 Task: Search one way flight ticket for 2 adults, 2 children, 2 infants in seat in first from Brownsville: Brownsville/south Padre Island International Airport to Laramie: Laramie Regional Airport on 8-3-2023. Choice of flights is Frontier. Number of bags: 1 checked bag. Price is upto 105000. Outbound departure time preference is 19:30.
Action: Mouse moved to (326, 131)
Screenshot: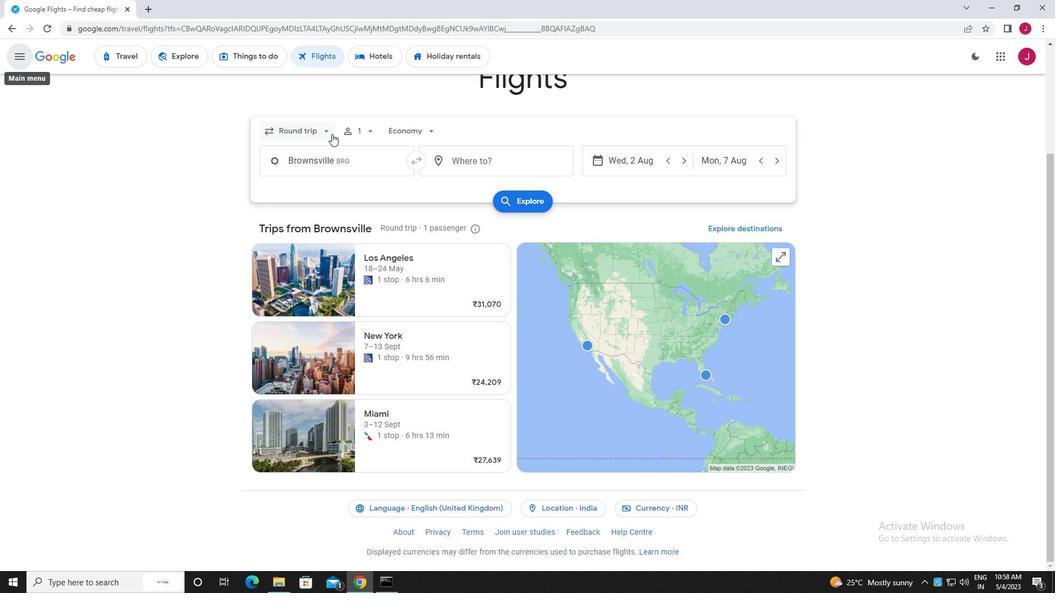 
Action: Mouse pressed left at (326, 131)
Screenshot: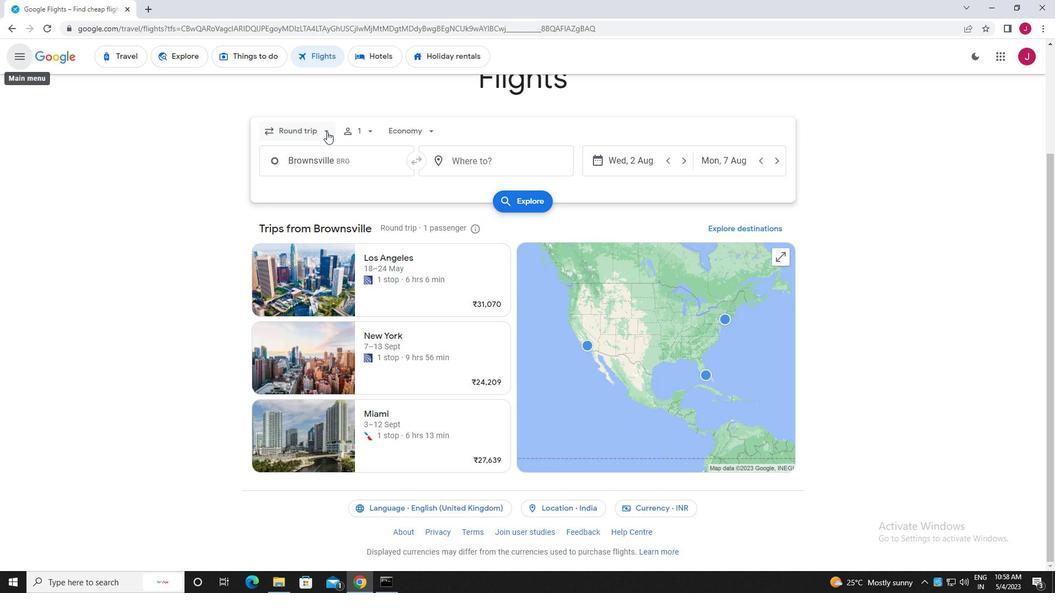 
Action: Mouse moved to (312, 179)
Screenshot: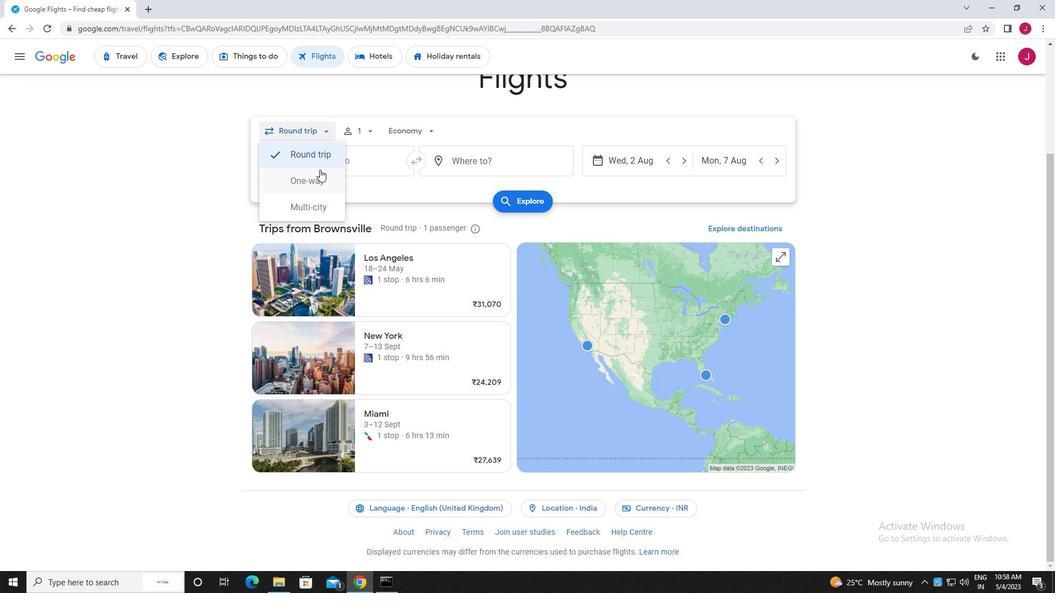 
Action: Mouse pressed left at (312, 179)
Screenshot: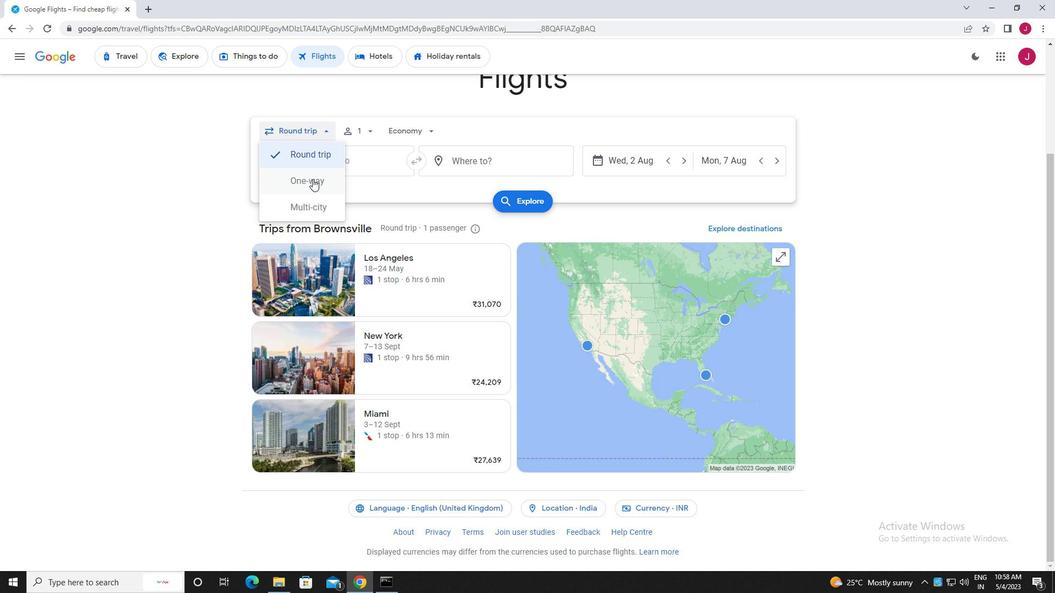 
Action: Mouse moved to (367, 131)
Screenshot: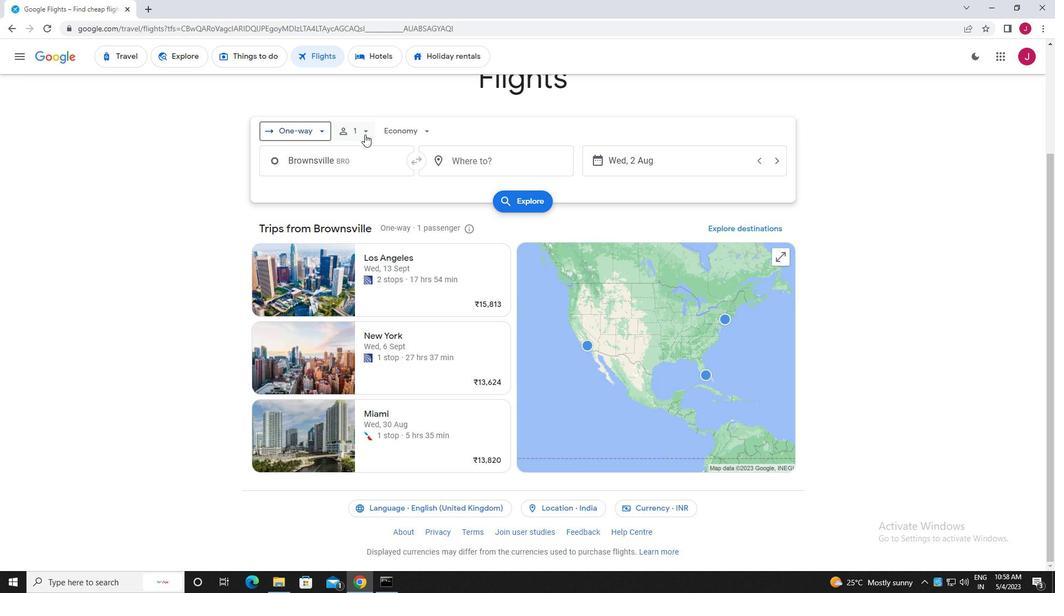 
Action: Mouse pressed left at (367, 131)
Screenshot: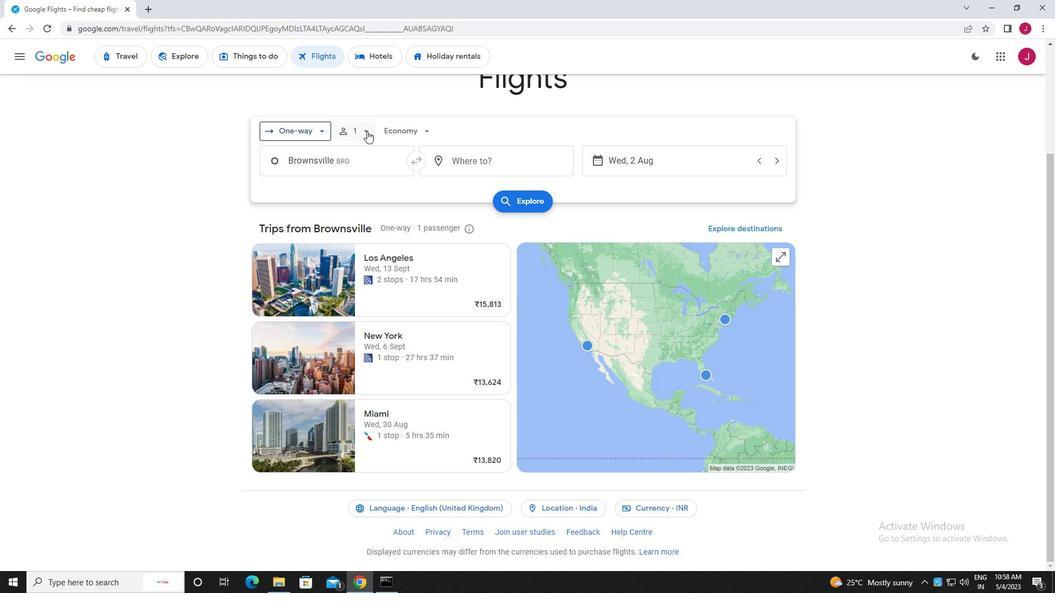 
Action: Mouse moved to (451, 161)
Screenshot: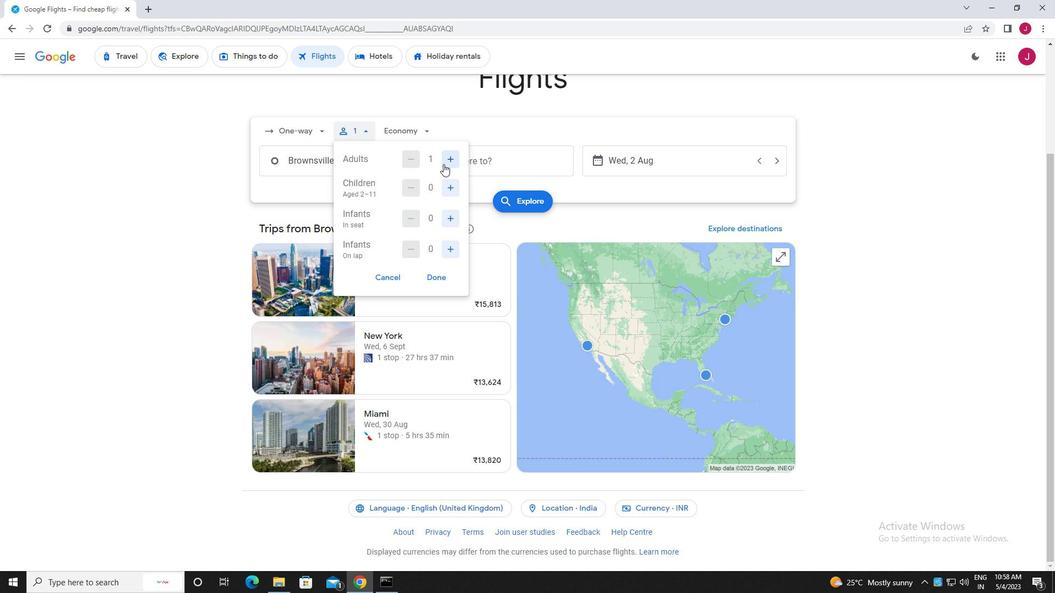 
Action: Mouse pressed left at (451, 161)
Screenshot: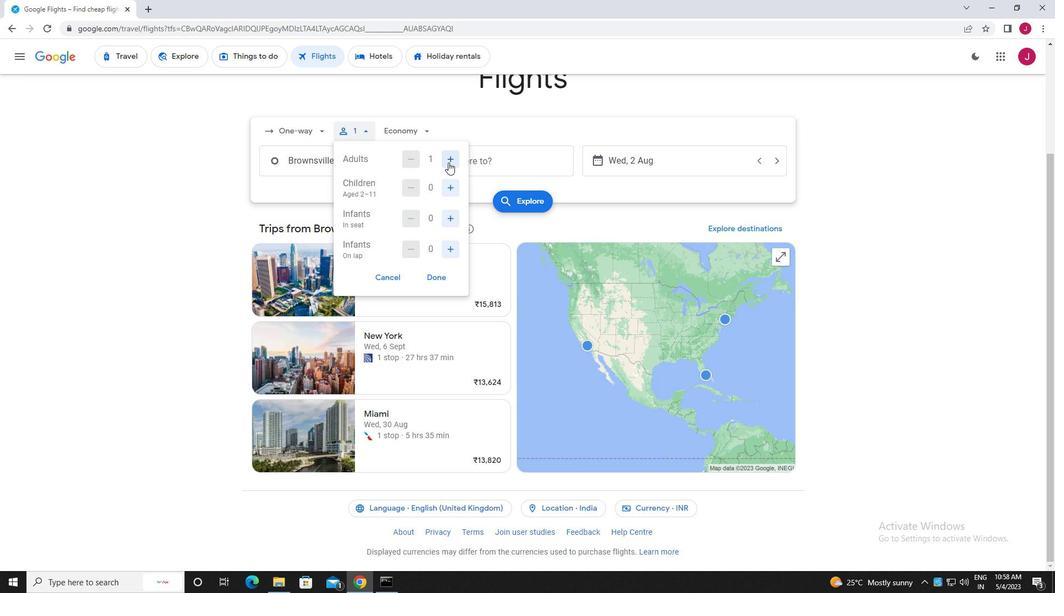 
Action: Mouse moved to (447, 185)
Screenshot: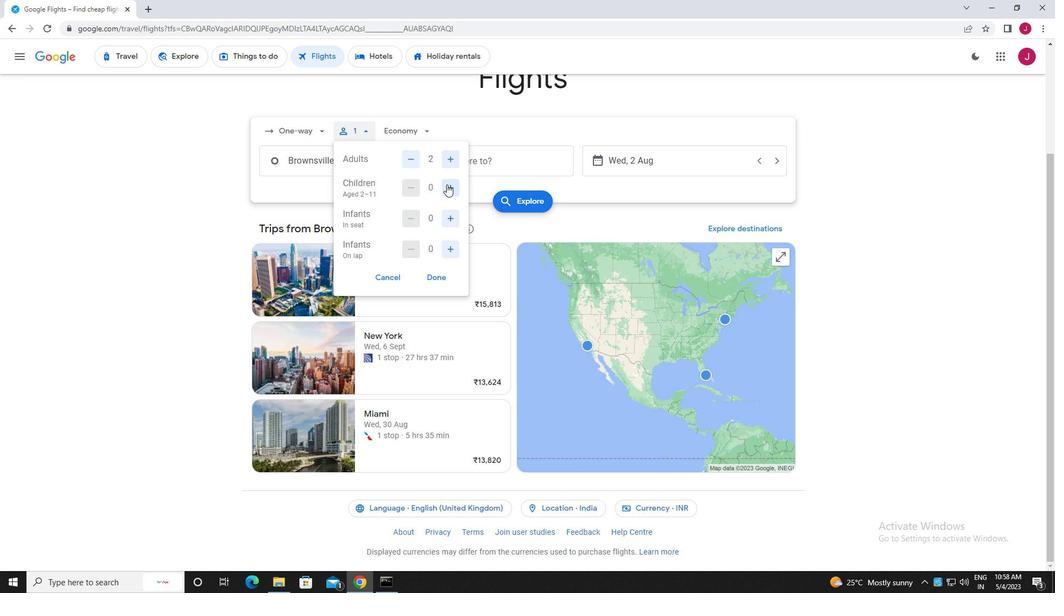 
Action: Mouse pressed left at (447, 185)
Screenshot: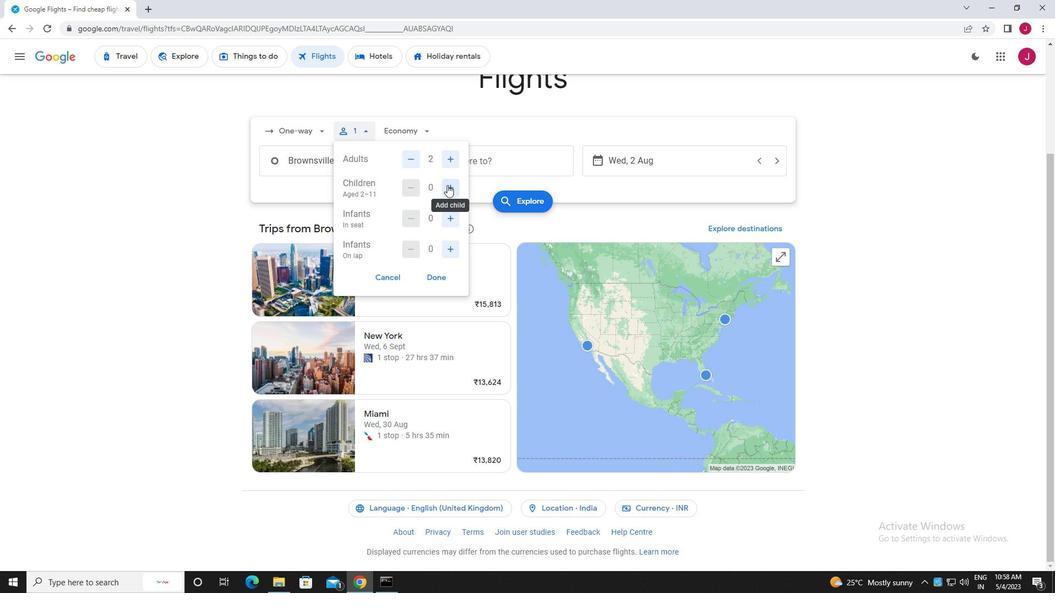 
Action: Mouse pressed left at (447, 185)
Screenshot: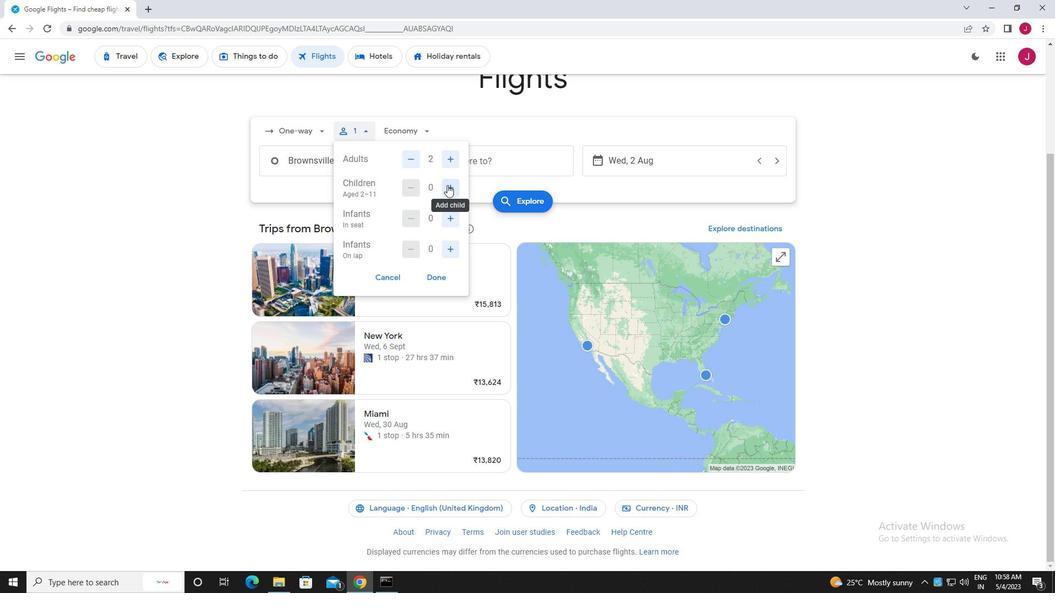 
Action: Mouse moved to (448, 217)
Screenshot: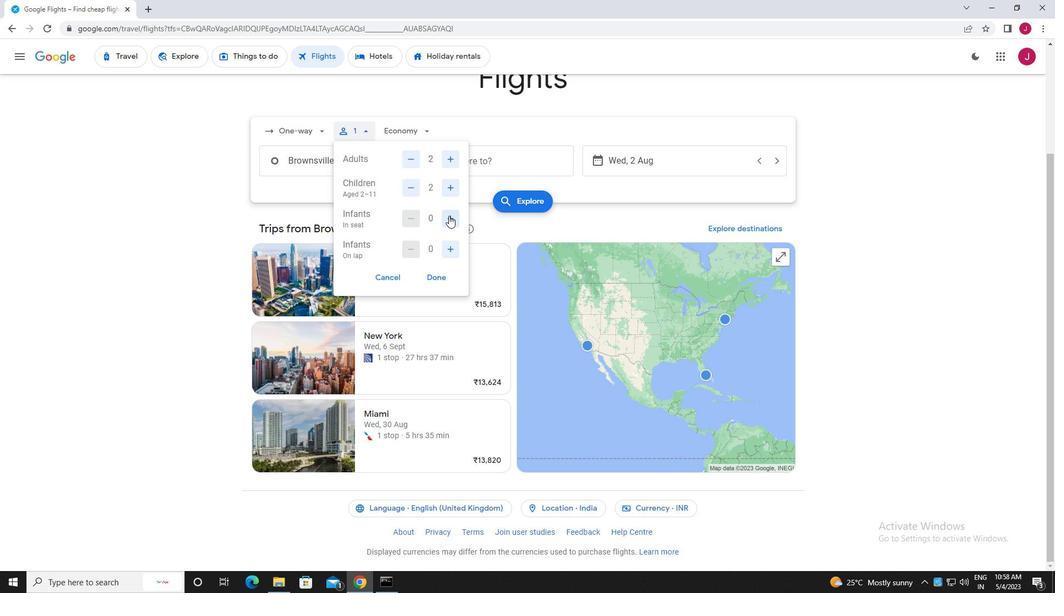
Action: Mouse pressed left at (448, 217)
Screenshot: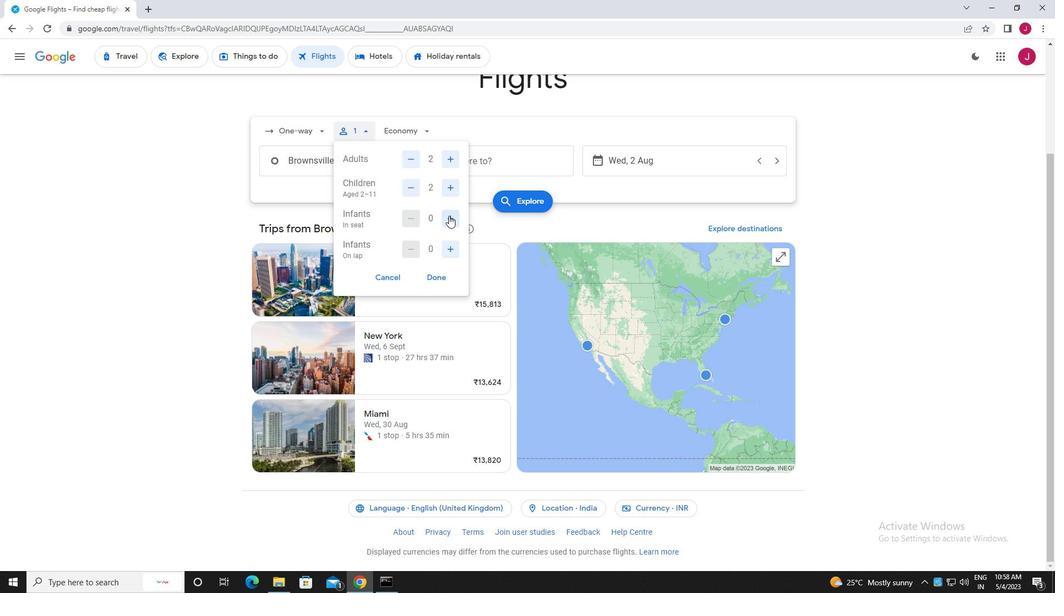 
Action: Mouse moved to (448, 217)
Screenshot: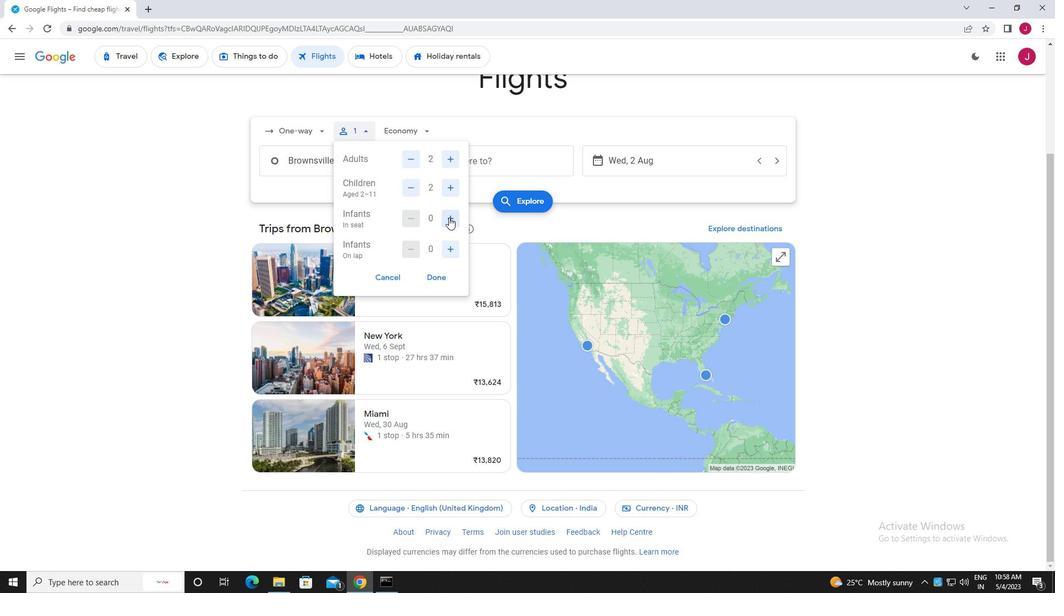 
Action: Mouse pressed left at (448, 217)
Screenshot: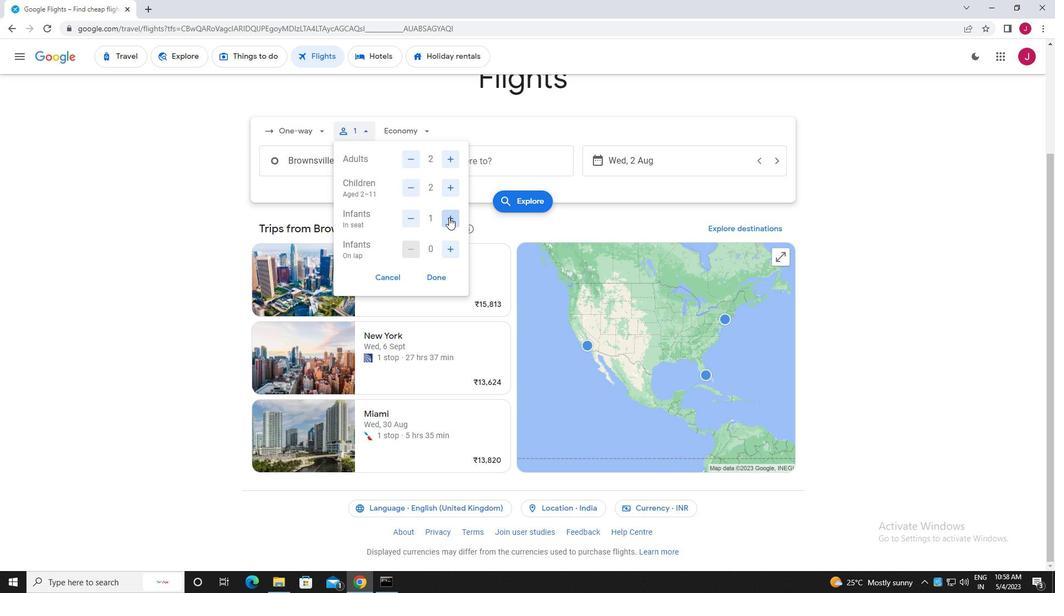 
Action: Mouse moved to (439, 279)
Screenshot: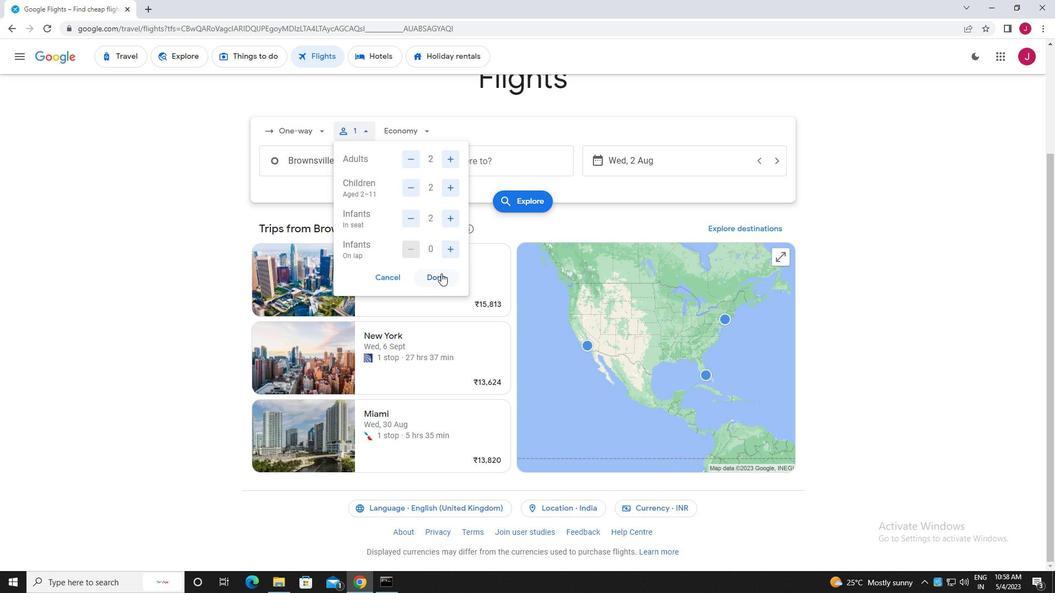 
Action: Mouse pressed left at (439, 279)
Screenshot: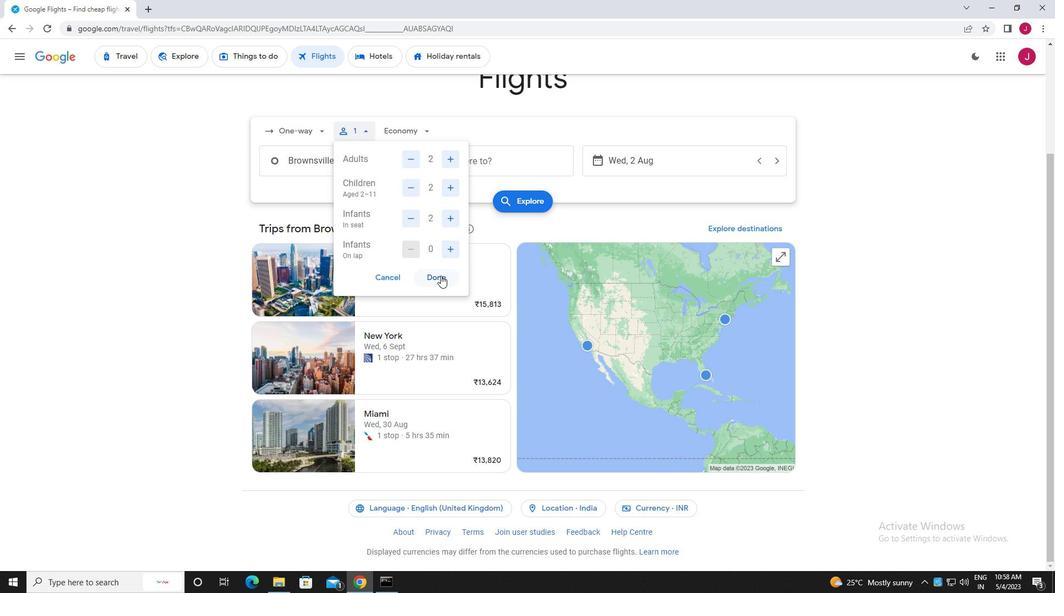 
Action: Mouse moved to (413, 127)
Screenshot: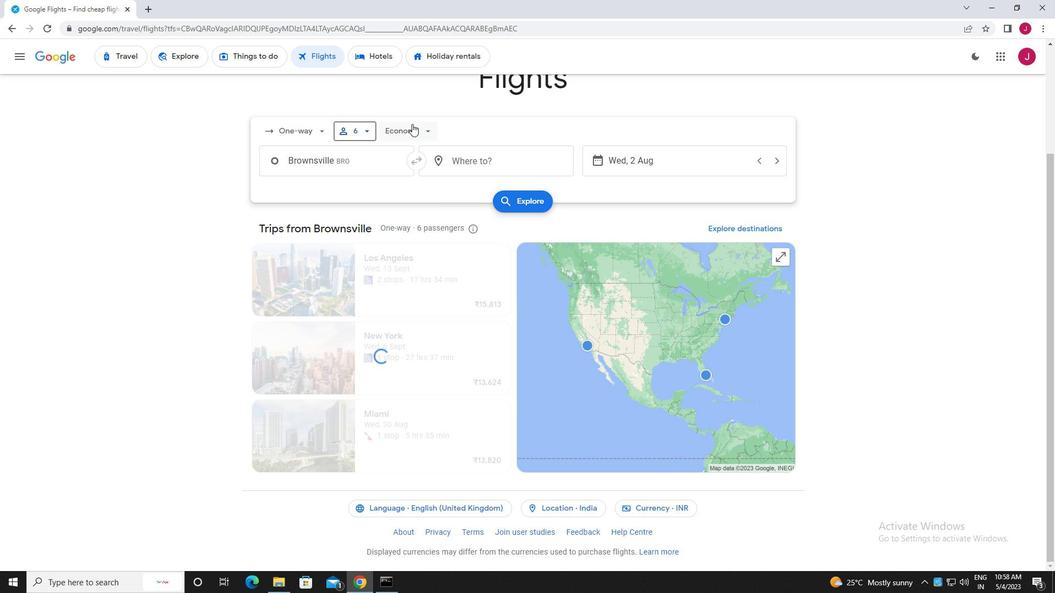 
Action: Mouse pressed left at (413, 127)
Screenshot: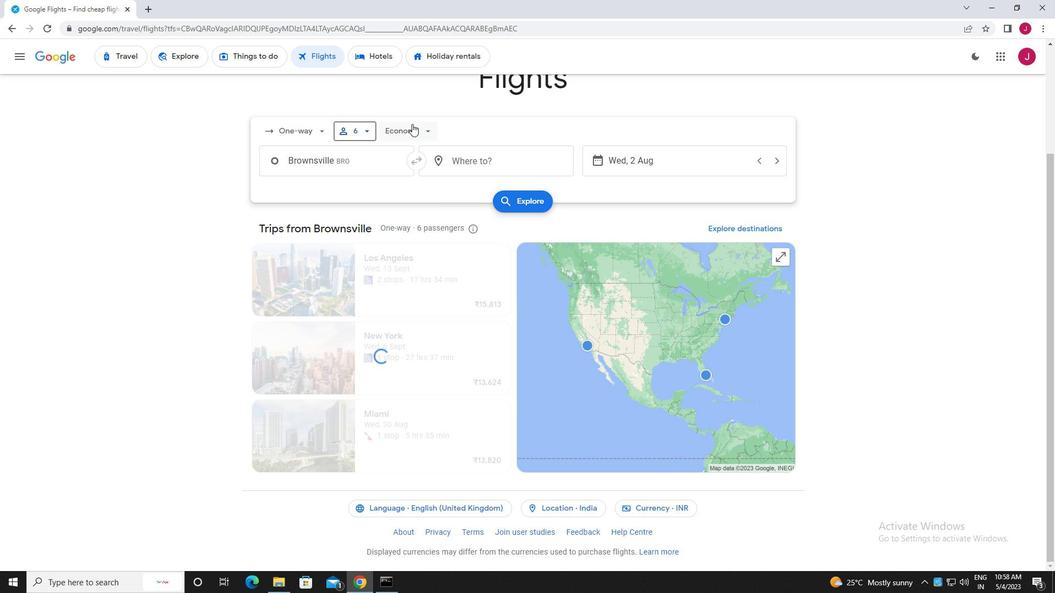 
Action: Mouse moved to (423, 233)
Screenshot: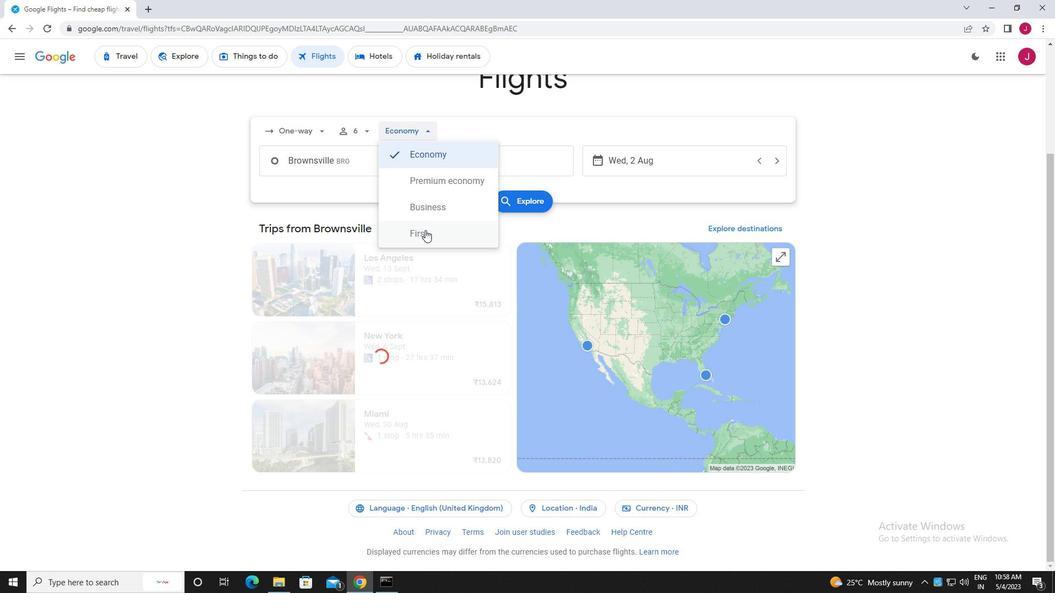 
Action: Mouse pressed left at (423, 233)
Screenshot: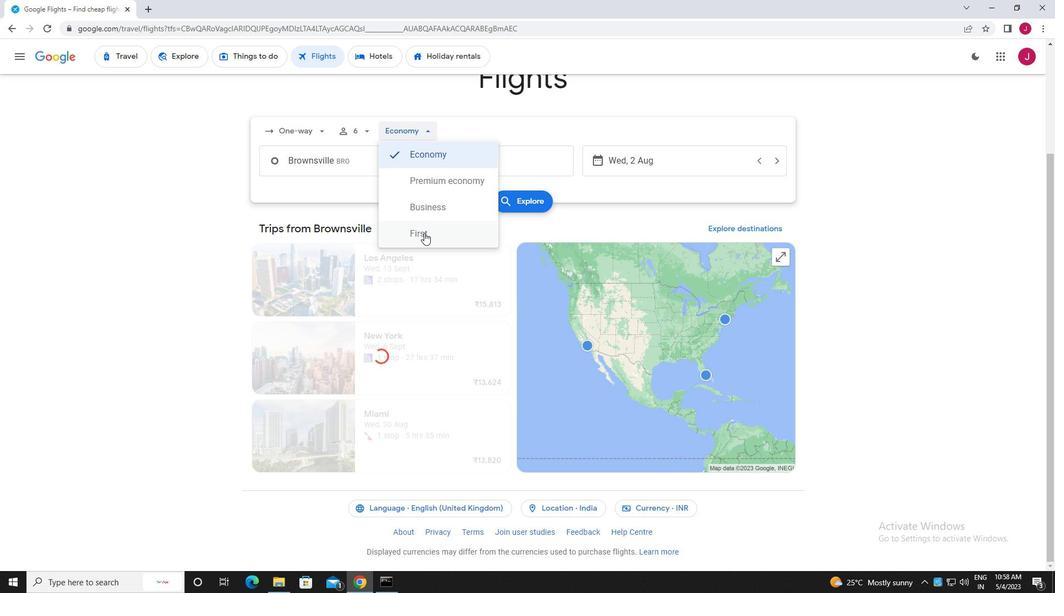 
Action: Mouse moved to (363, 165)
Screenshot: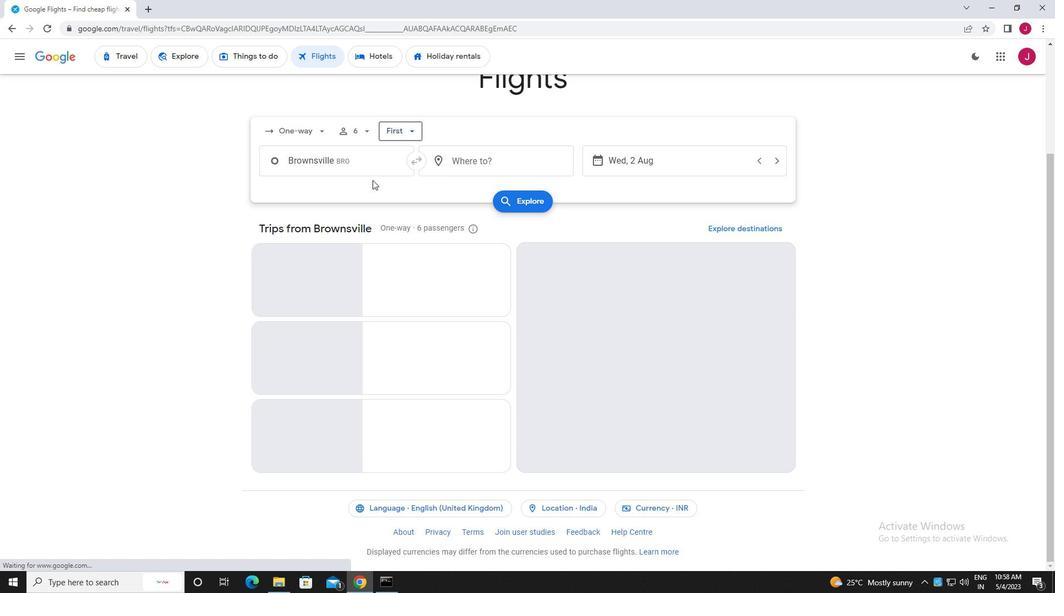 
Action: Mouse pressed left at (363, 165)
Screenshot: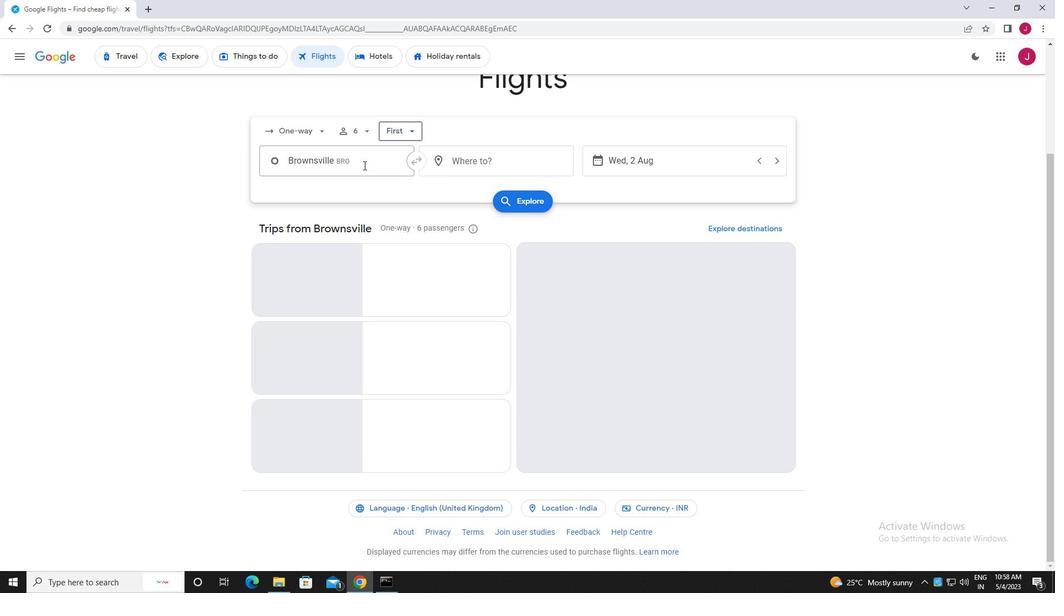 
Action: Key pressed brownsville
Screenshot: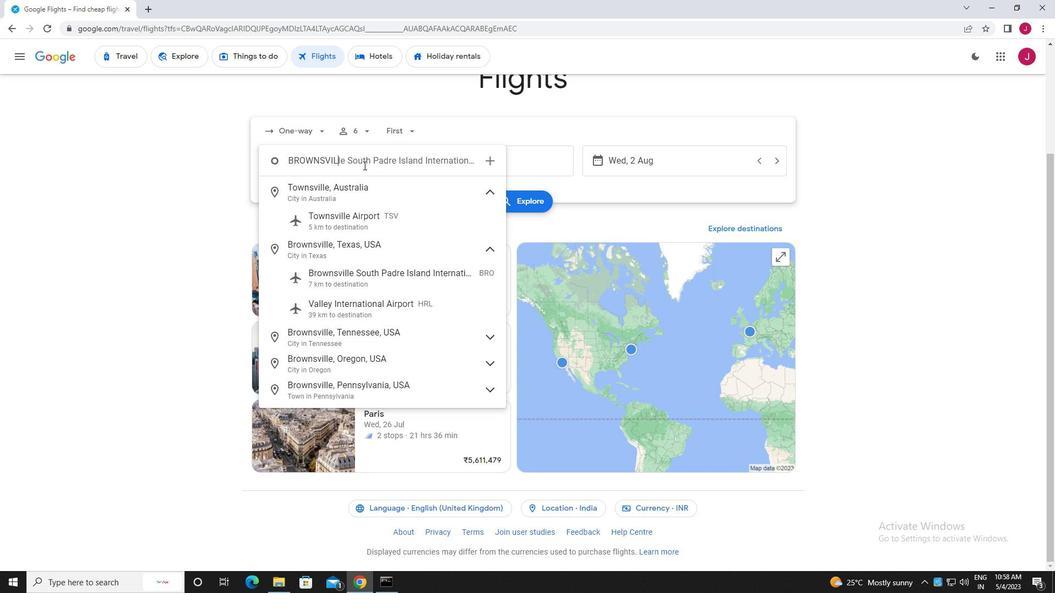 
Action: Mouse moved to (410, 280)
Screenshot: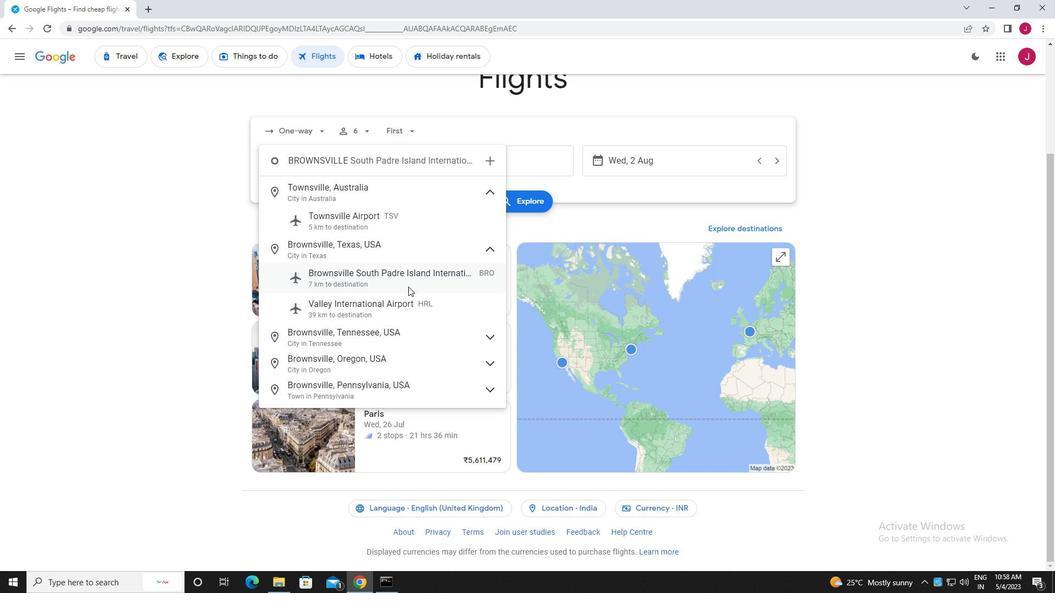 
Action: Mouse pressed left at (410, 280)
Screenshot: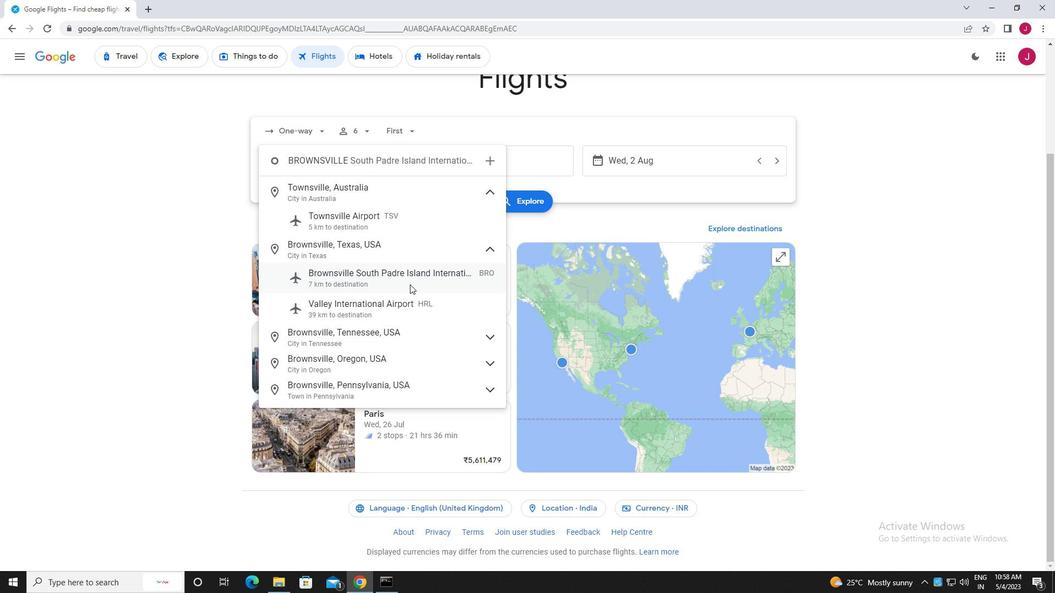 
Action: Mouse moved to (505, 159)
Screenshot: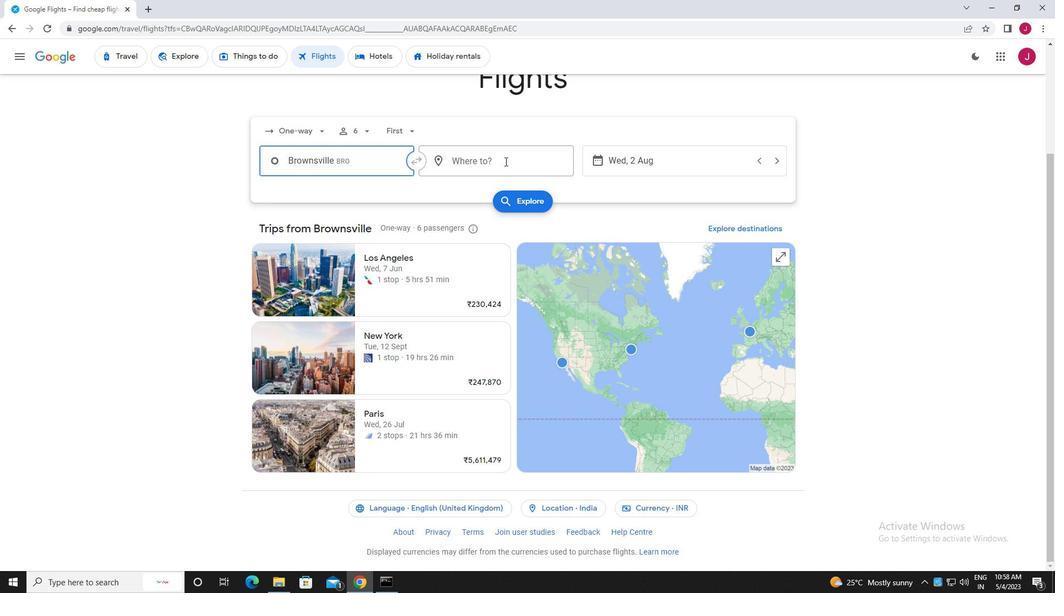 
Action: Mouse pressed left at (505, 159)
Screenshot: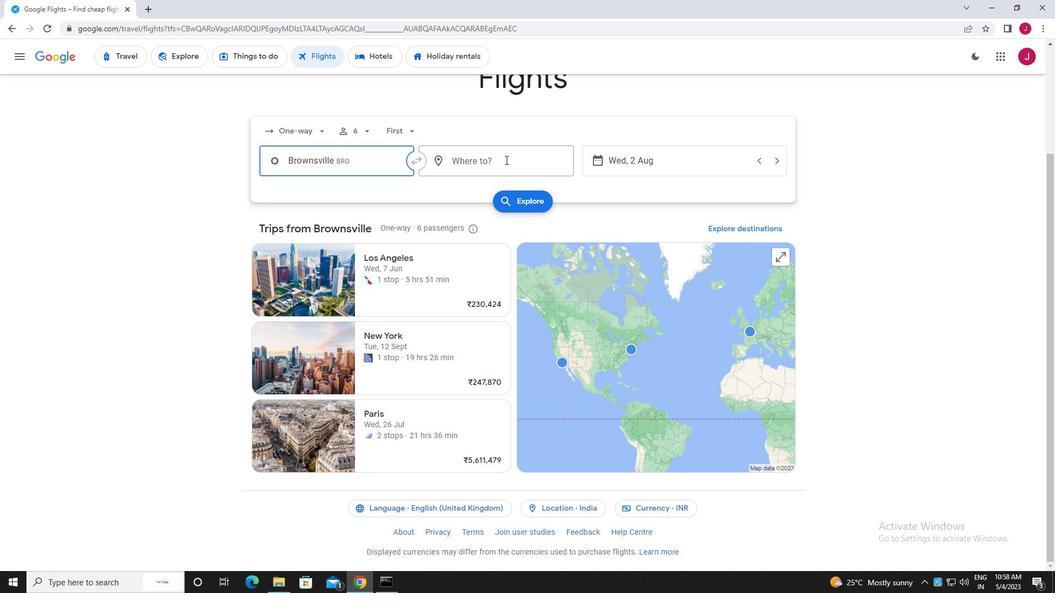 
Action: Mouse moved to (505, 161)
Screenshot: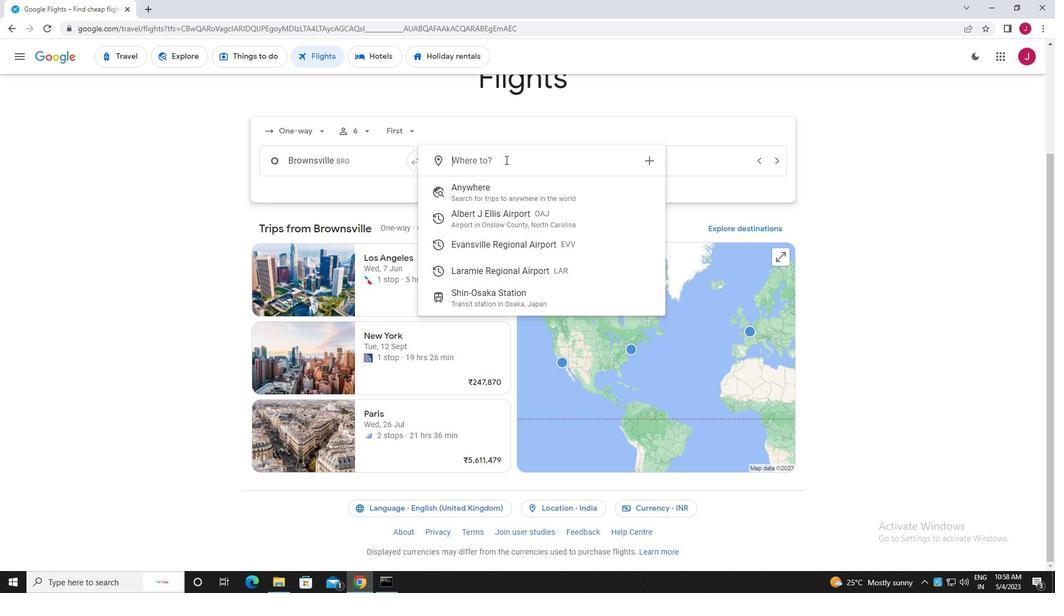 
Action: Key pressed laram<Key.space><Key.backspace>
Screenshot: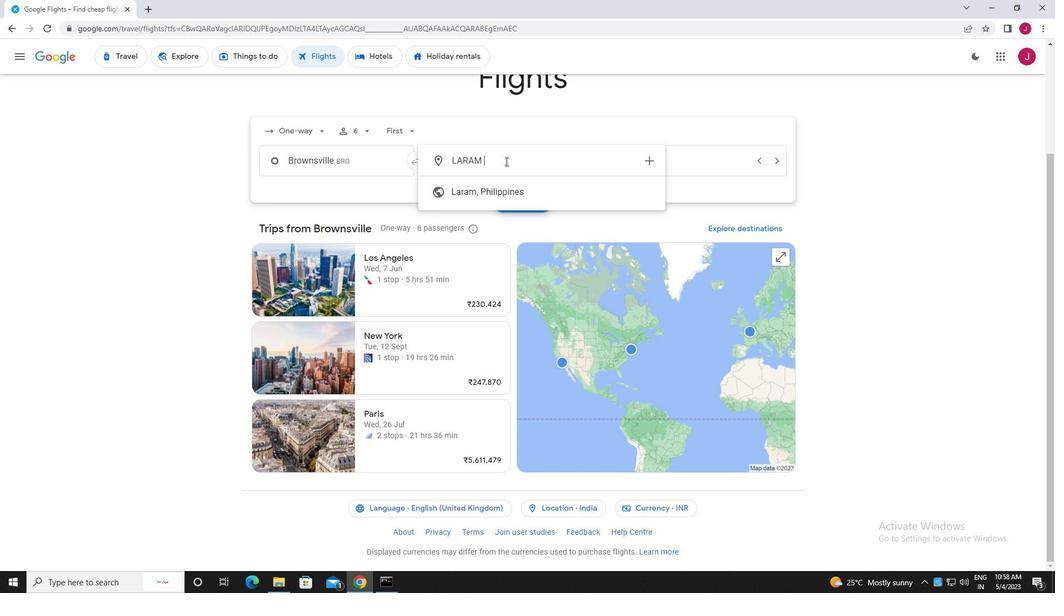 
Action: Mouse moved to (514, 247)
Screenshot: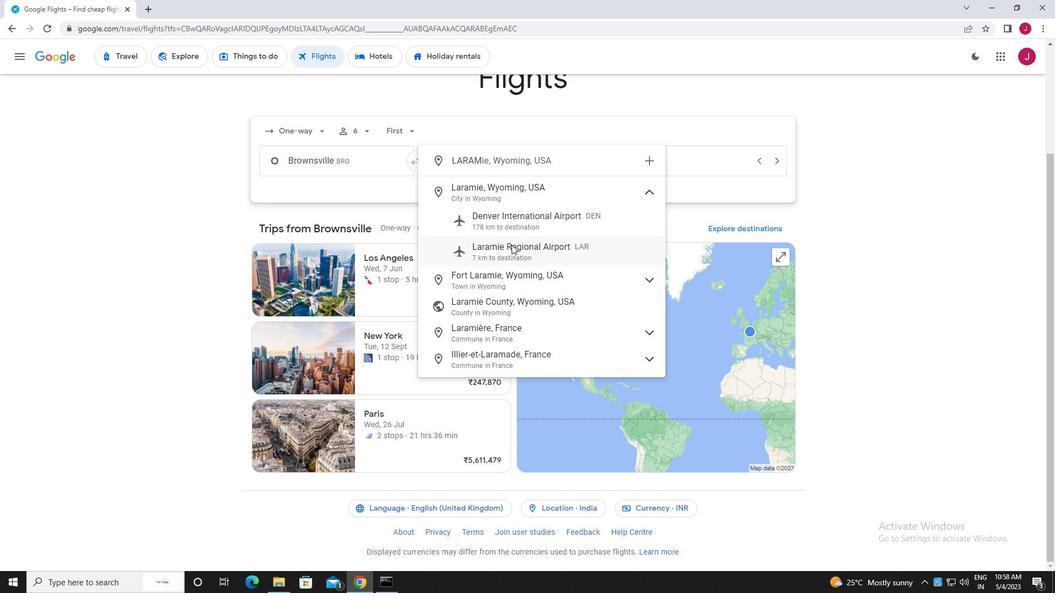 
Action: Mouse pressed left at (514, 247)
Screenshot: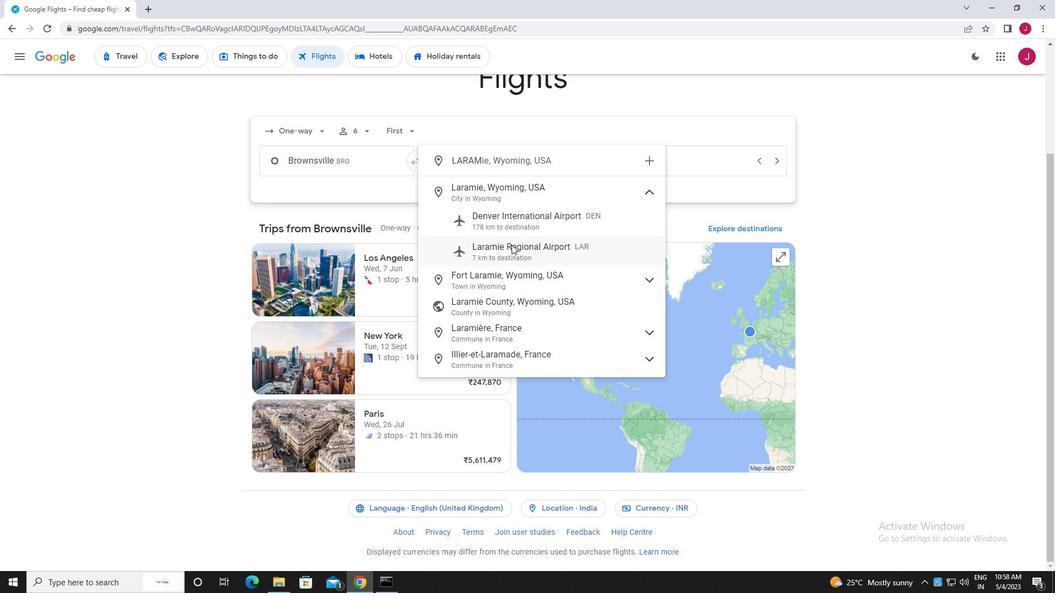 
Action: Mouse moved to (656, 162)
Screenshot: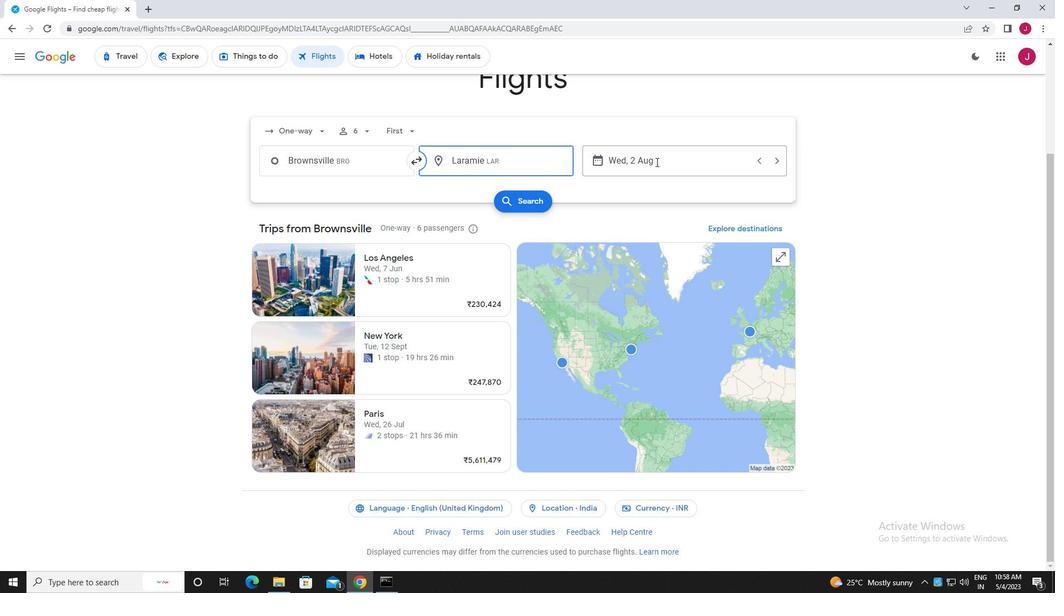 
Action: Mouse pressed left at (656, 162)
Screenshot: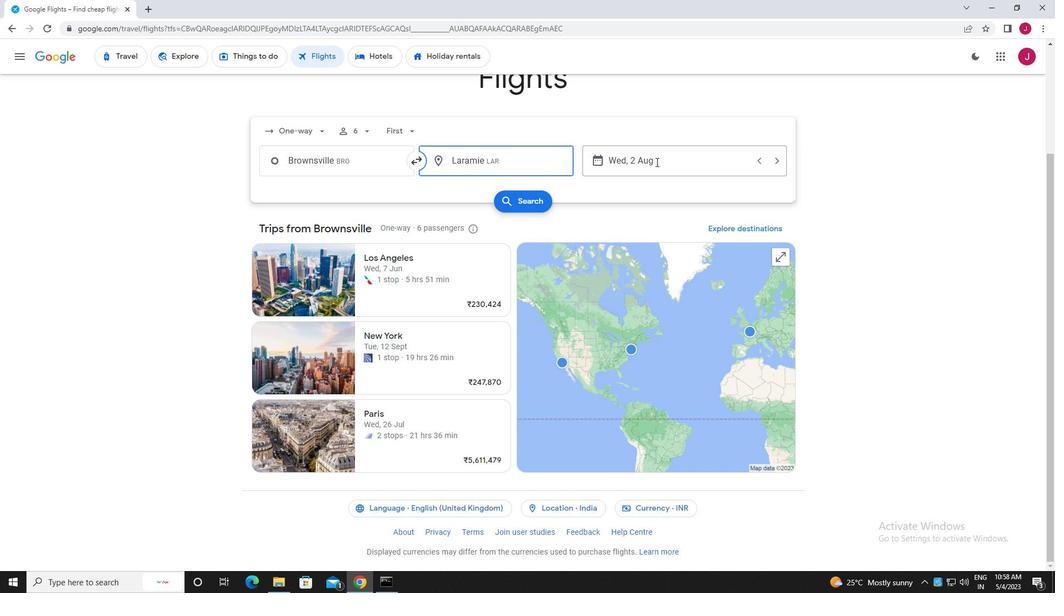 
Action: Mouse moved to (503, 247)
Screenshot: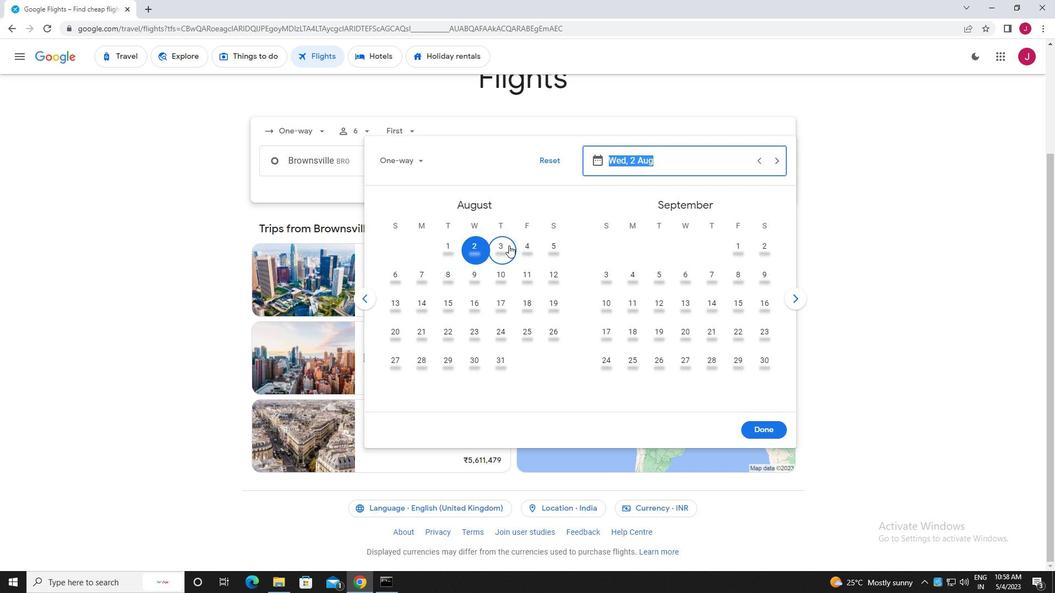 
Action: Mouse pressed left at (503, 247)
Screenshot: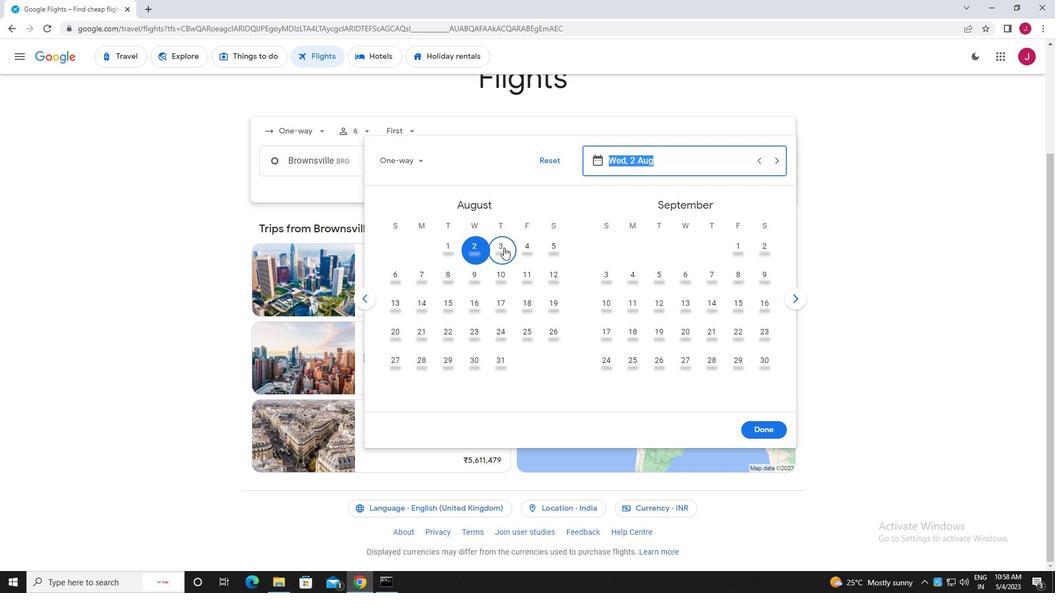 
Action: Mouse moved to (762, 429)
Screenshot: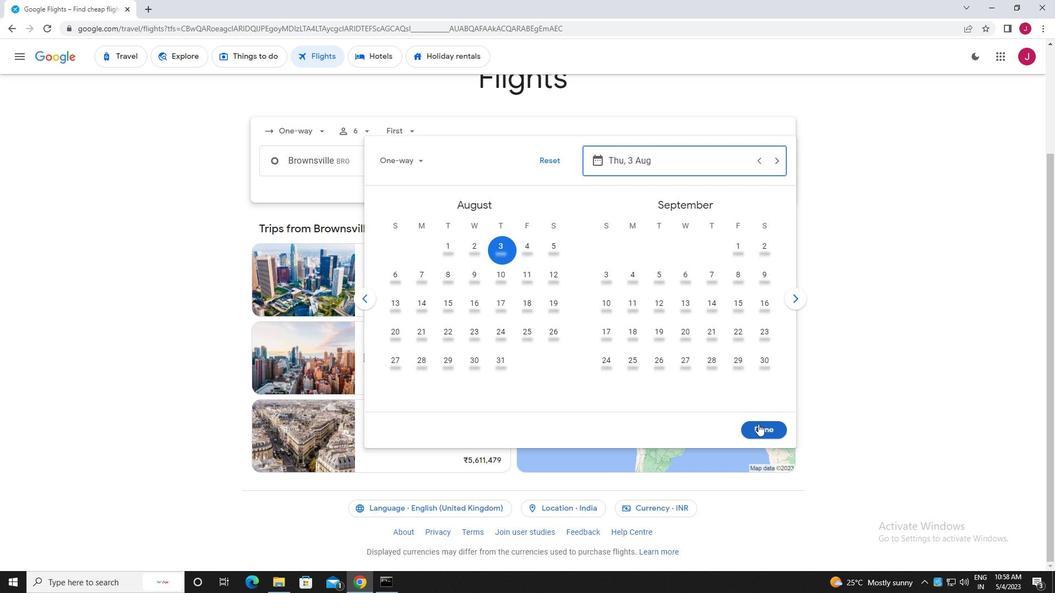 
Action: Mouse pressed left at (762, 429)
Screenshot: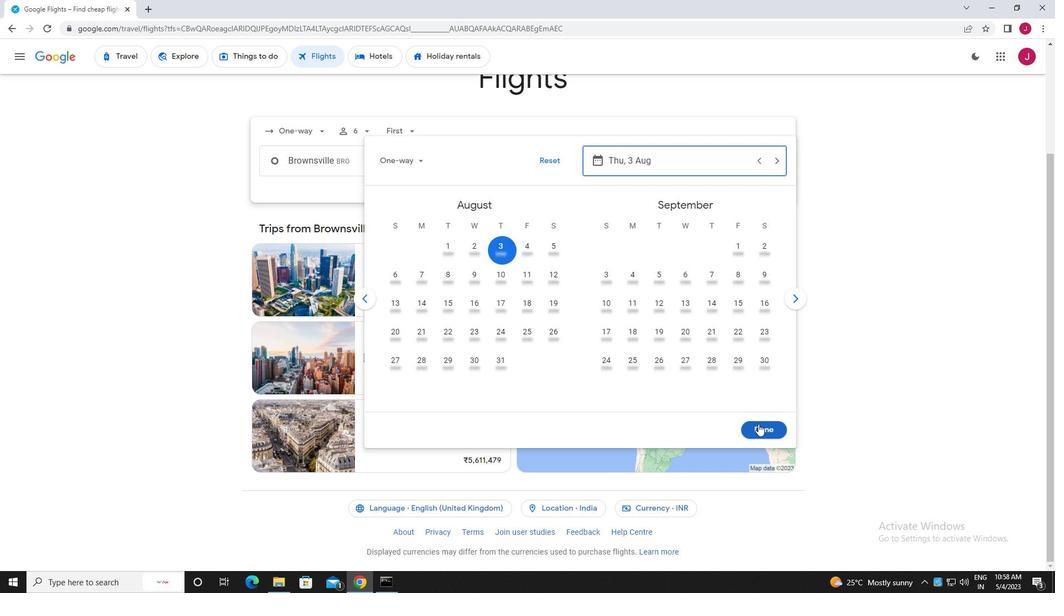 
Action: Mouse moved to (522, 203)
Screenshot: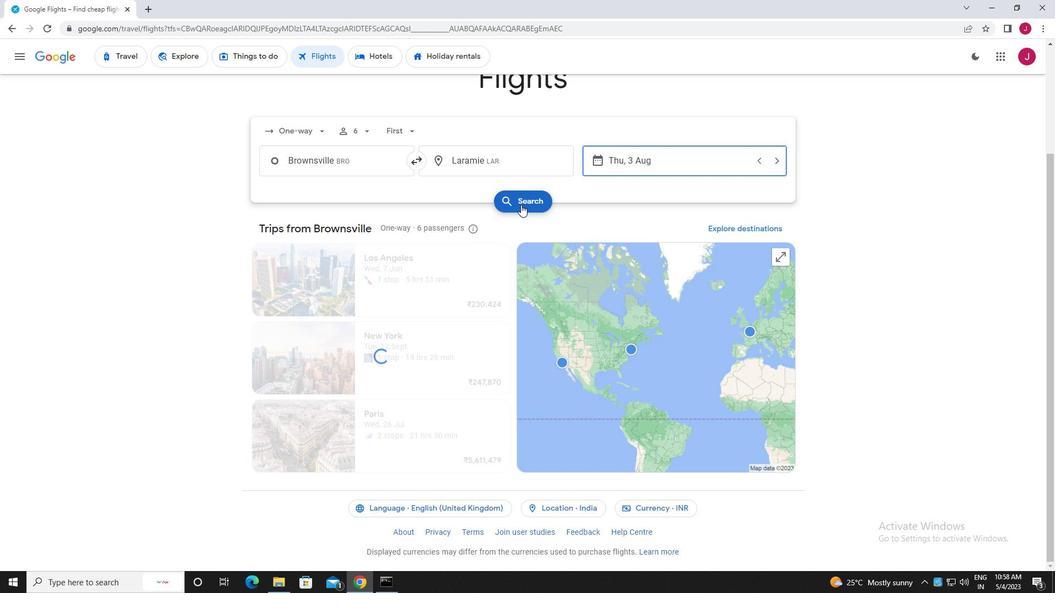 
Action: Mouse pressed left at (522, 203)
Screenshot: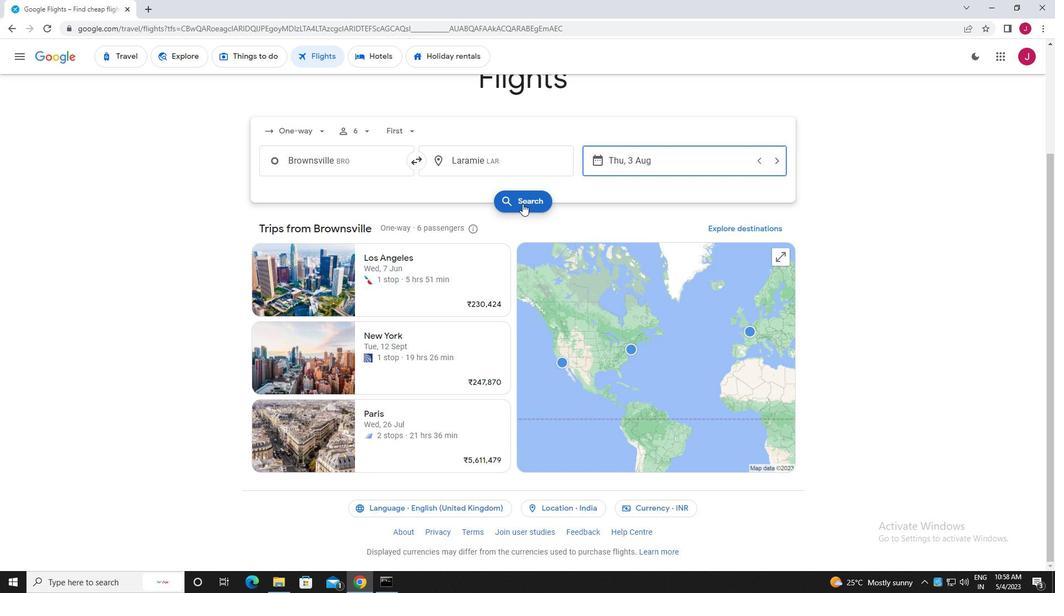 
Action: Mouse moved to (289, 157)
Screenshot: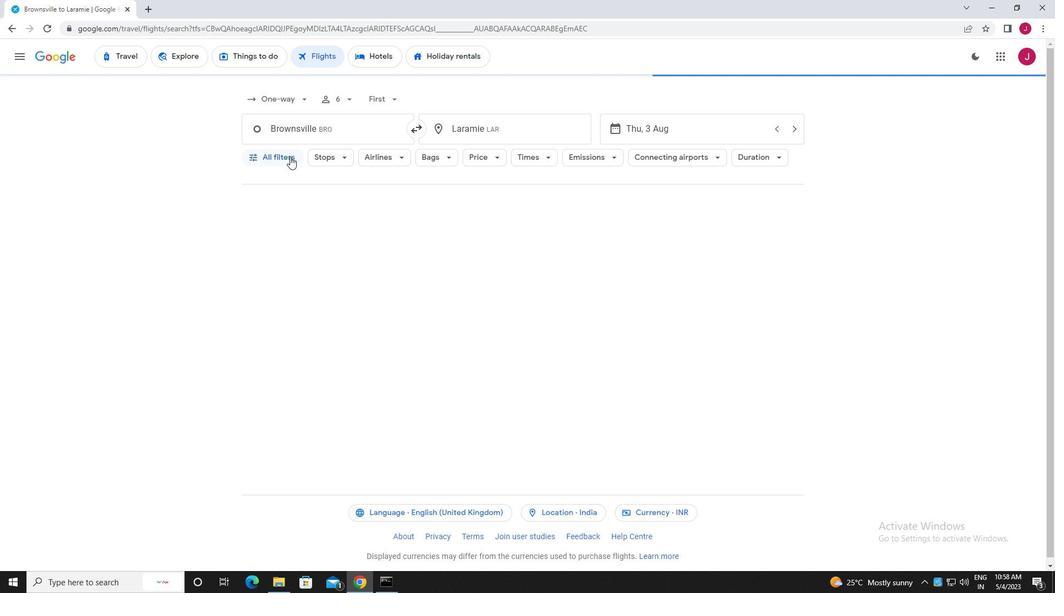 
Action: Mouse pressed left at (289, 157)
Screenshot: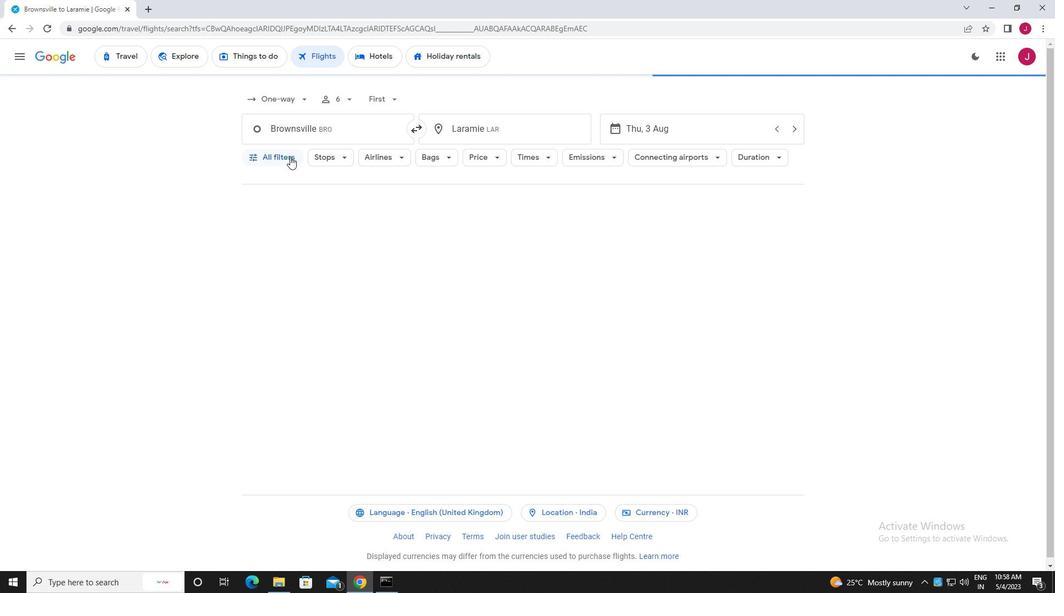 
Action: Mouse moved to (344, 245)
Screenshot: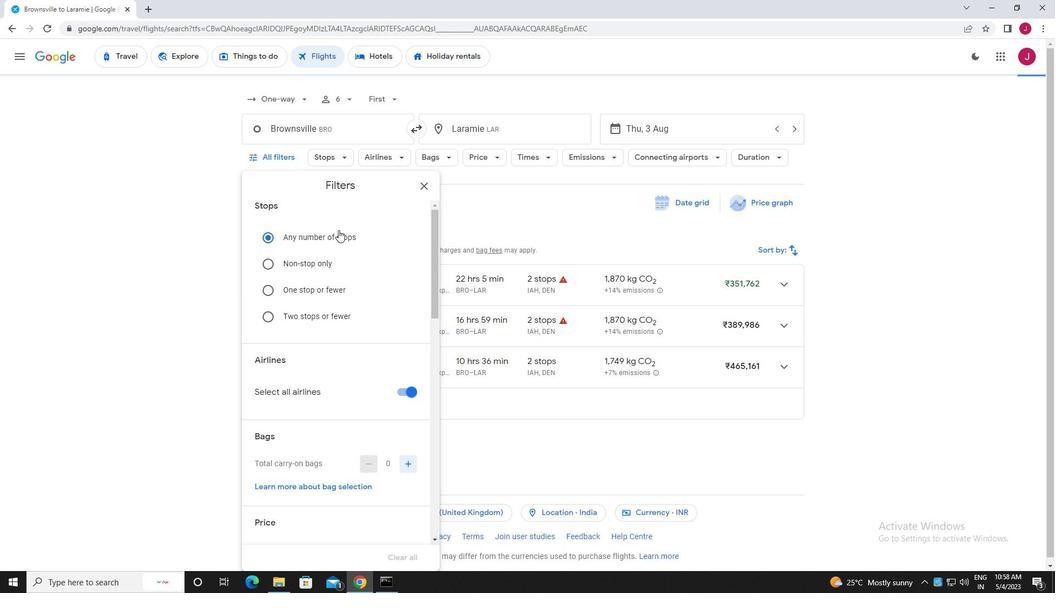 
Action: Mouse scrolled (344, 245) with delta (0, 0)
Screenshot: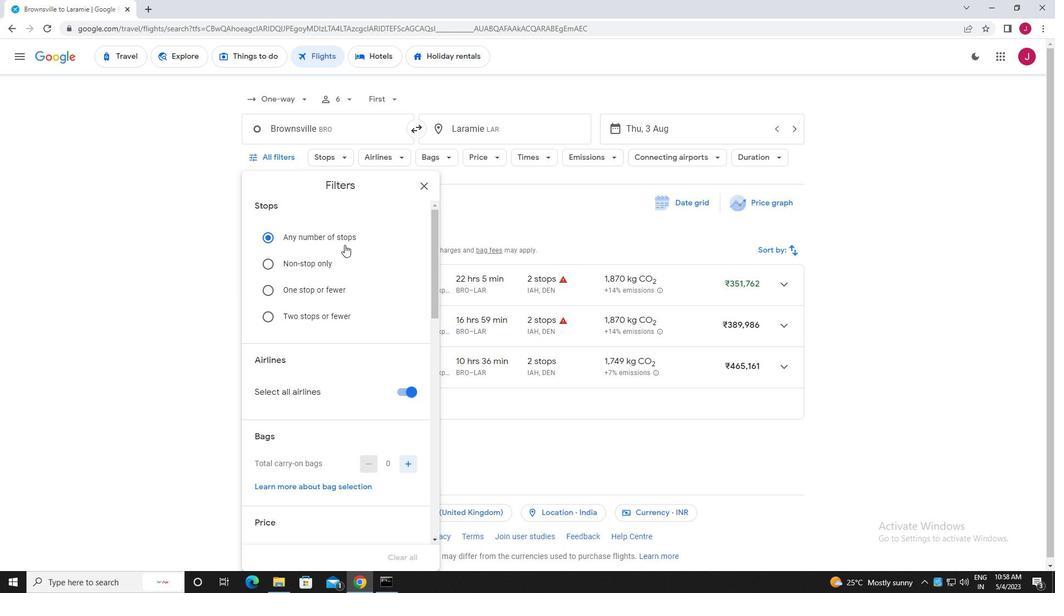 
Action: Mouse scrolled (344, 245) with delta (0, 0)
Screenshot: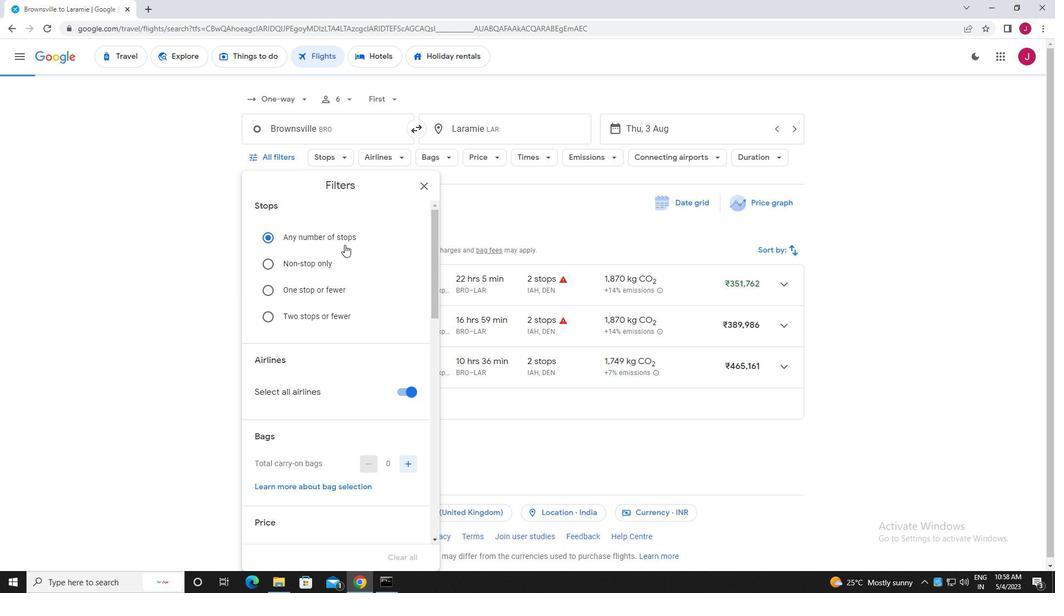 
Action: Mouse moved to (407, 283)
Screenshot: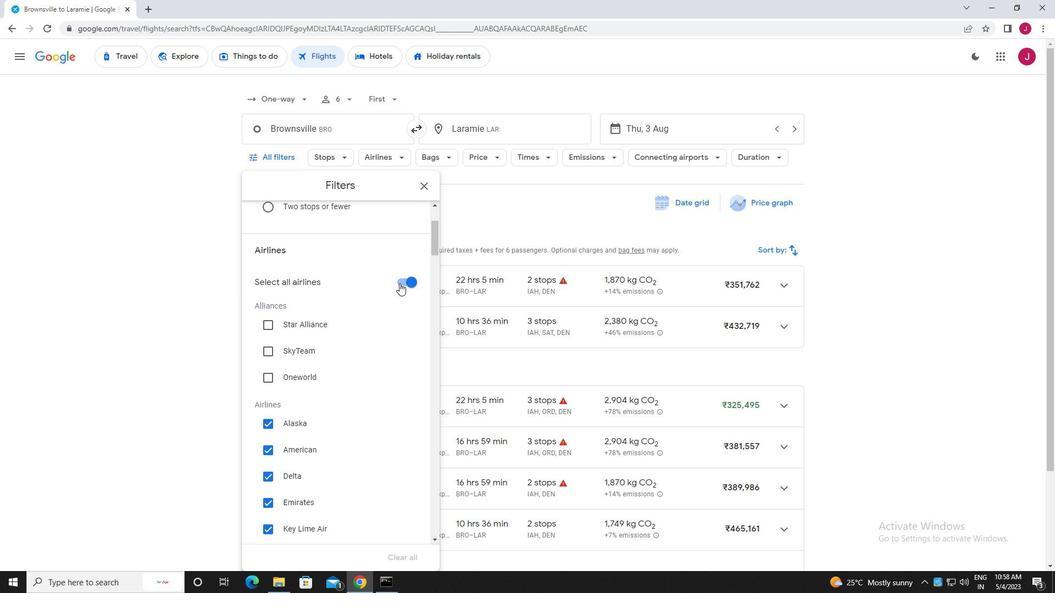 
Action: Mouse pressed left at (407, 283)
Screenshot: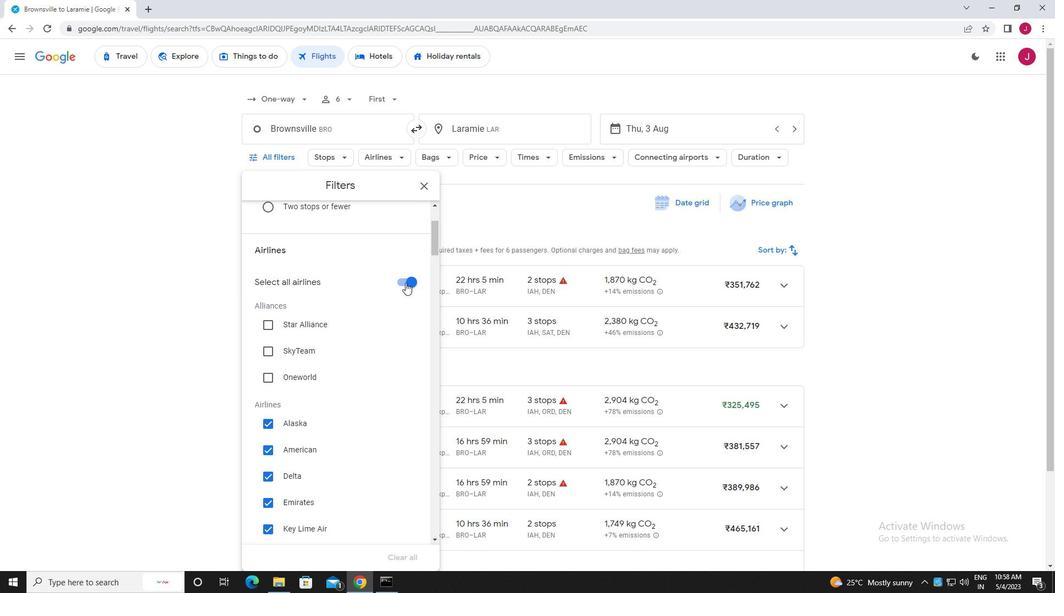 
Action: Mouse moved to (365, 284)
Screenshot: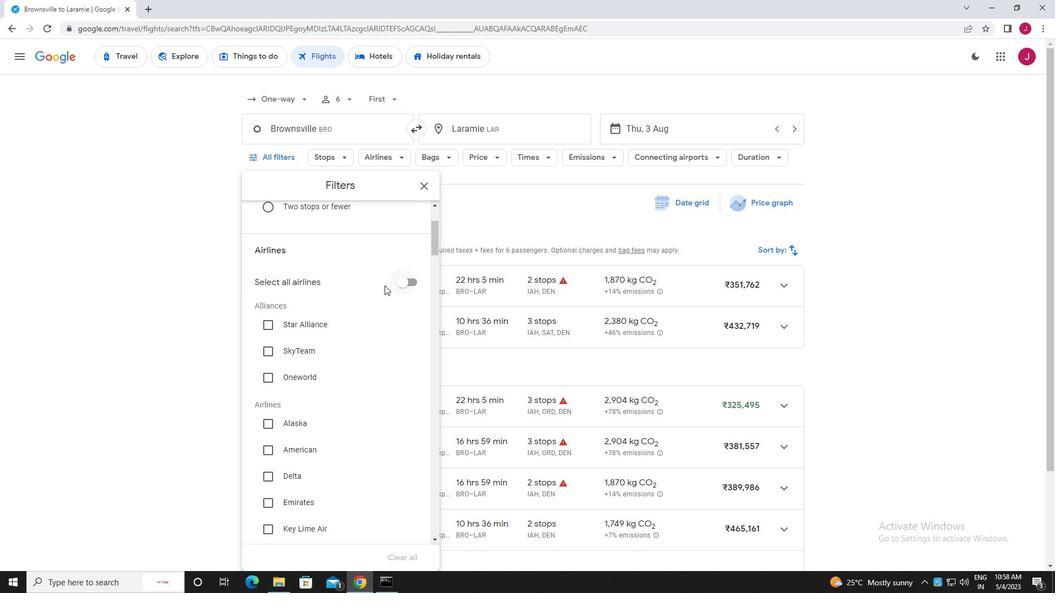 
Action: Mouse scrolled (365, 284) with delta (0, 0)
Screenshot: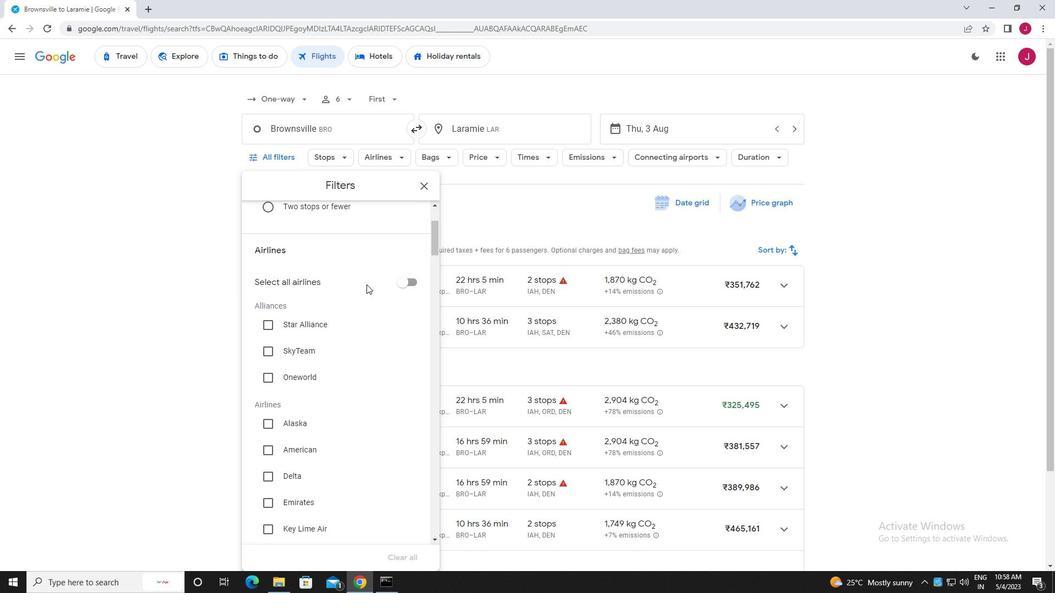 
Action: Mouse scrolled (365, 284) with delta (0, 0)
Screenshot: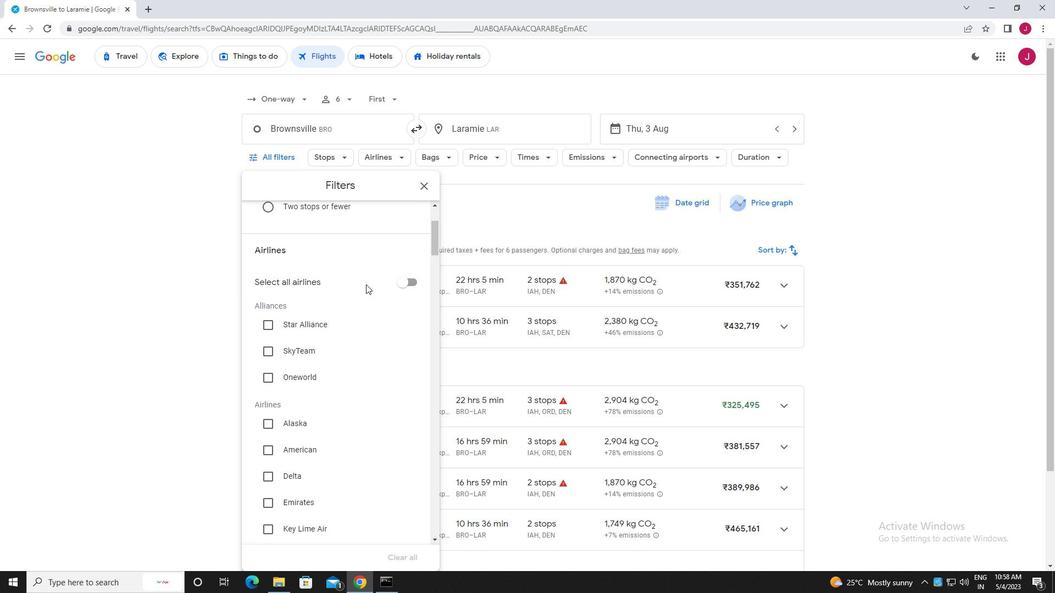 
Action: Mouse moved to (313, 304)
Screenshot: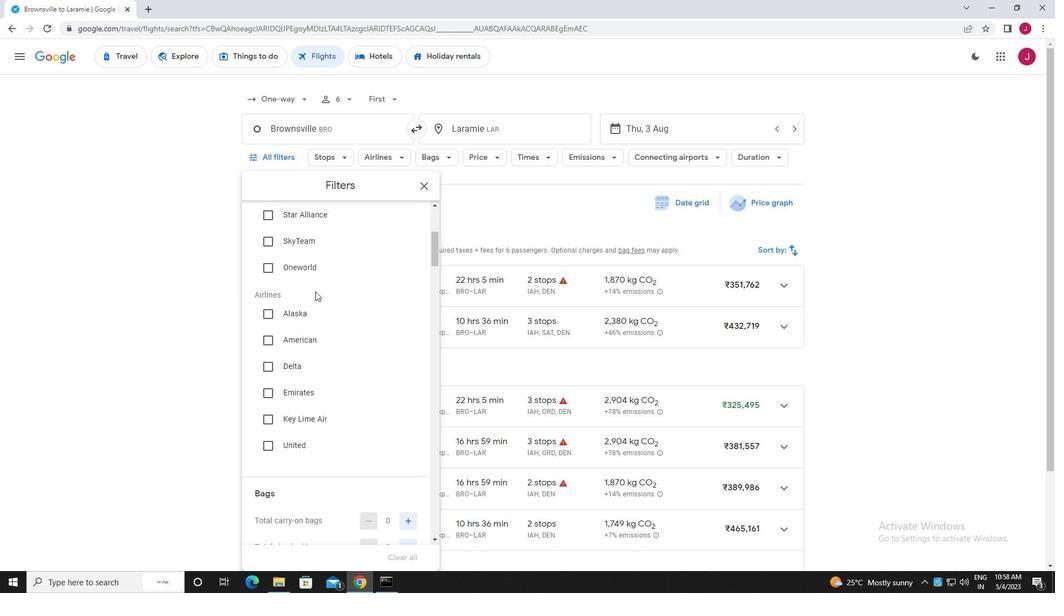 
Action: Mouse scrolled (313, 303) with delta (0, 0)
Screenshot: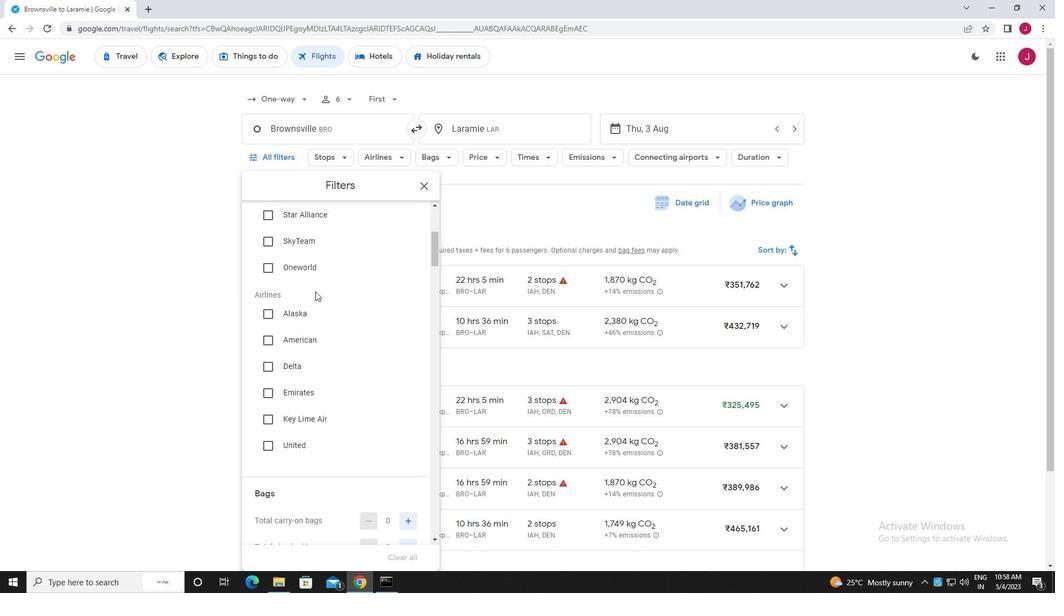 
Action: Mouse moved to (314, 309)
Screenshot: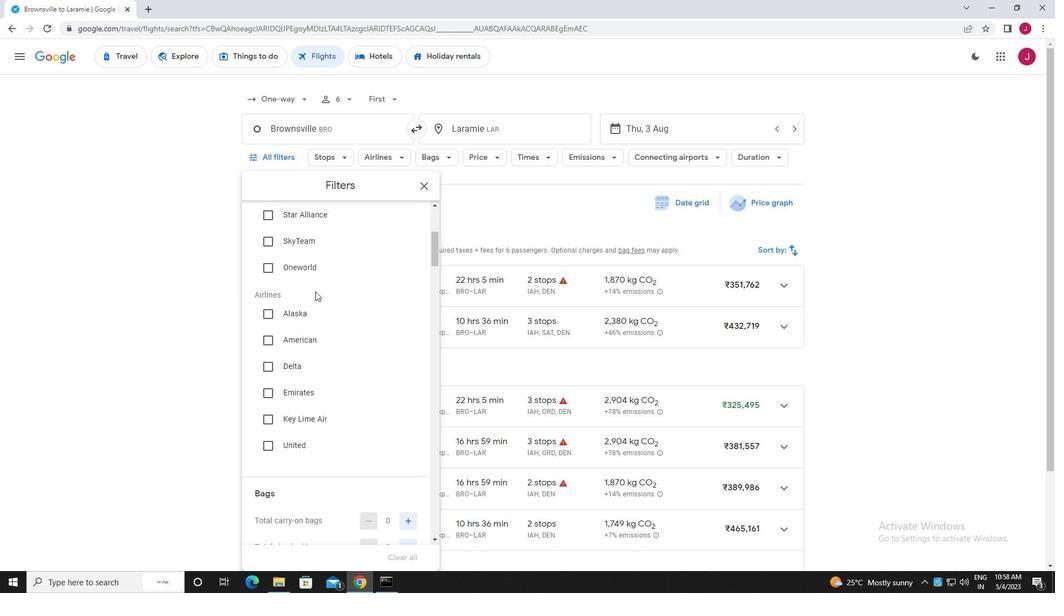 
Action: Mouse scrolled (314, 308) with delta (0, 0)
Screenshot: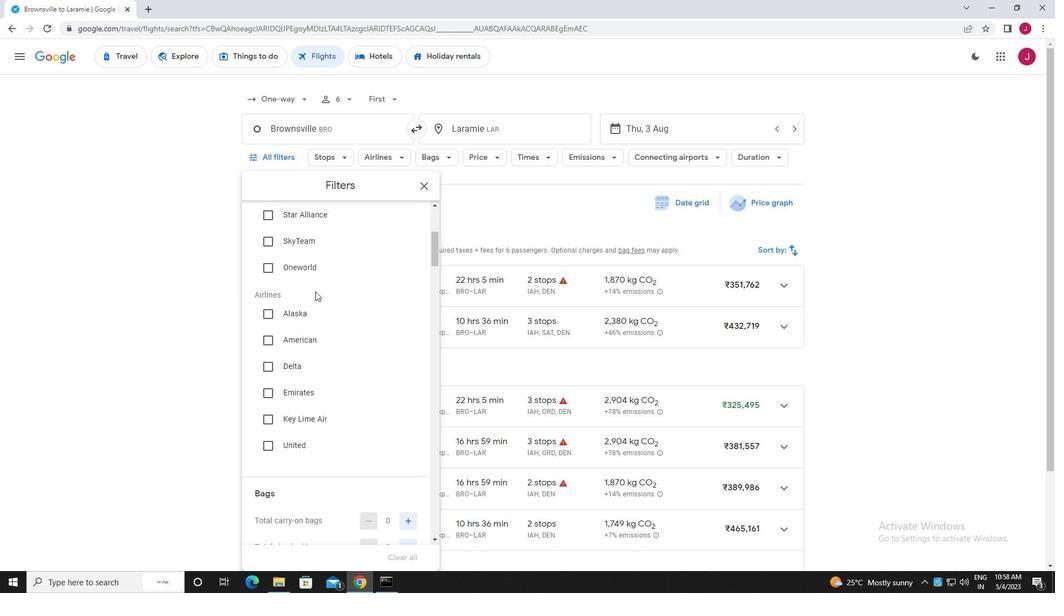 
Action: Mouse moved to (315, 313)
Screenshot: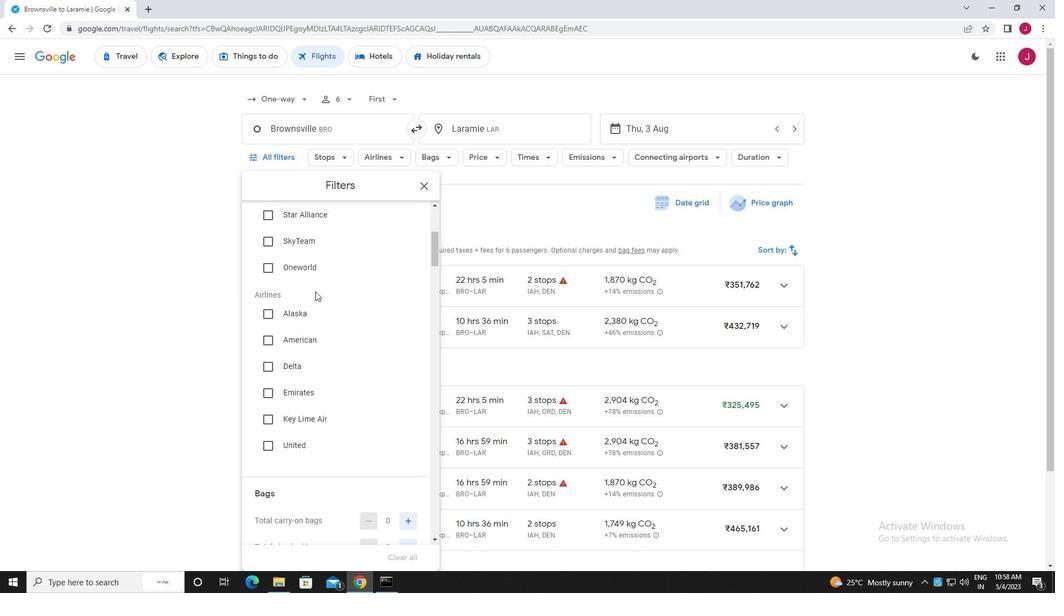
Action: Mouse scrolled (315, 313) with delta (0, 0)
Screenshot: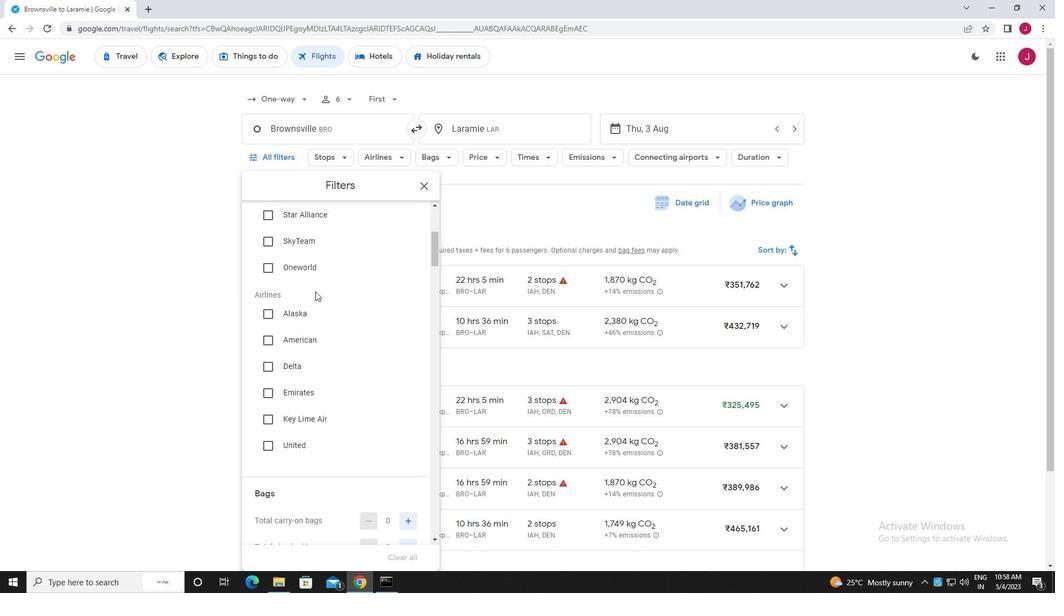 
Action: Mouse moved to (315, 314)
Screenshot: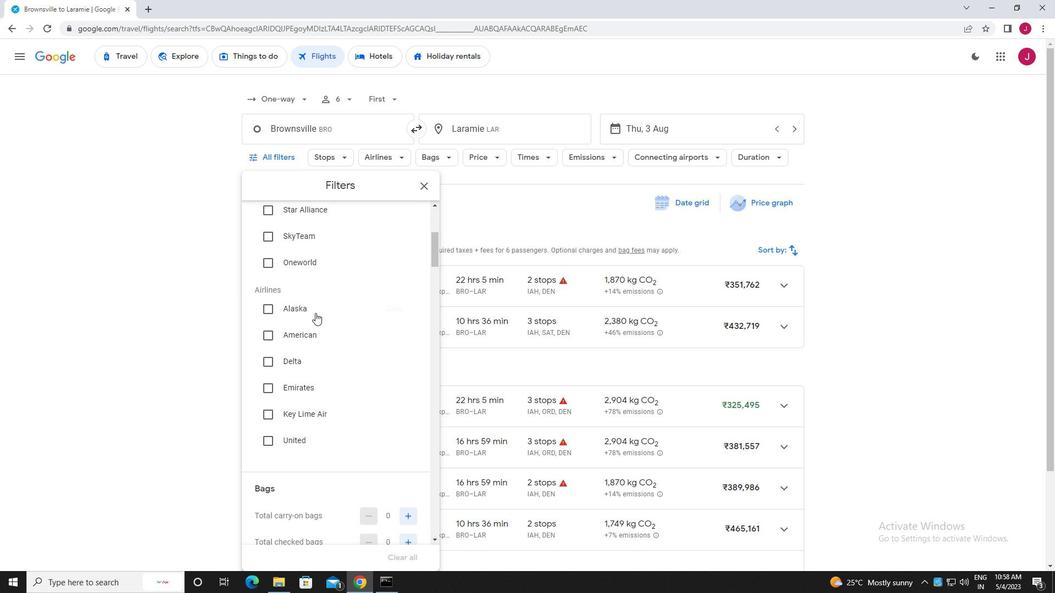 
Action: Mouse scrolled (315, 314) with delta (0, 0)
Screenshot: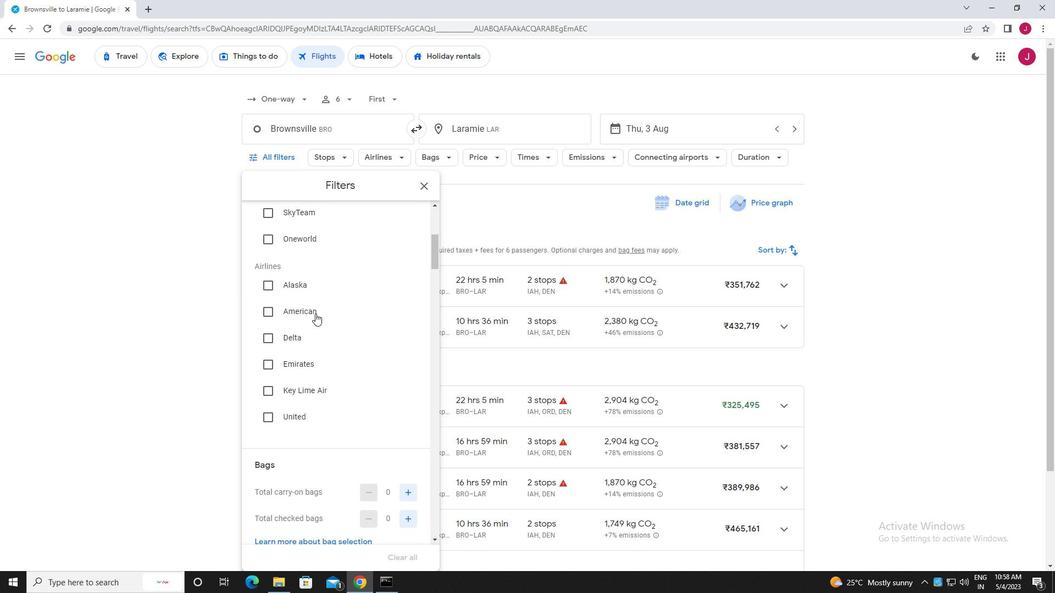 
Action: Mouse moved to (315, 315)
Screenshot: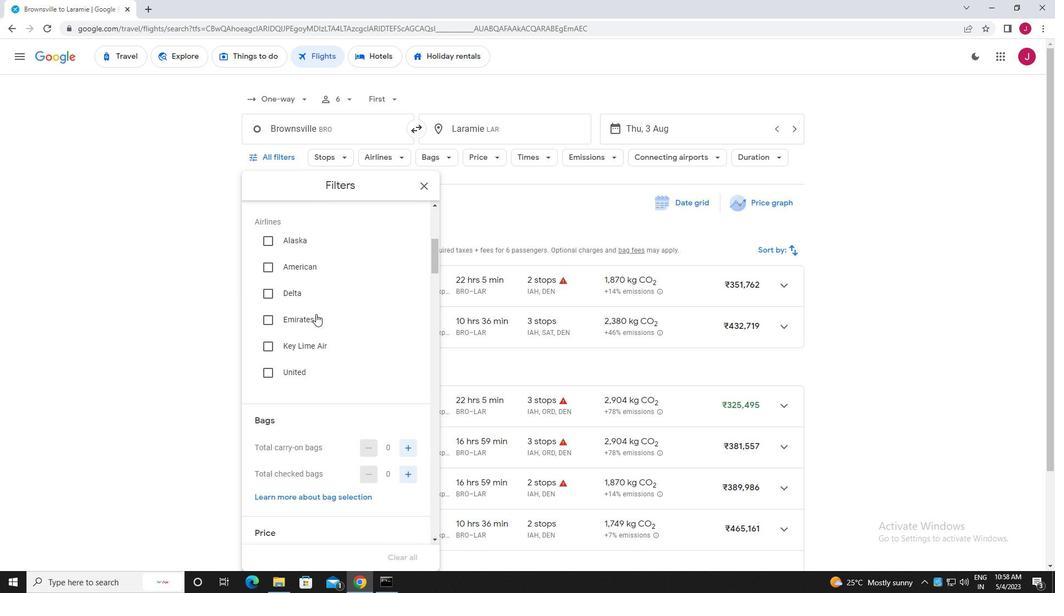 
Action: Mouse scrolled (315, 314) with delta (0, 0)
Screenshot: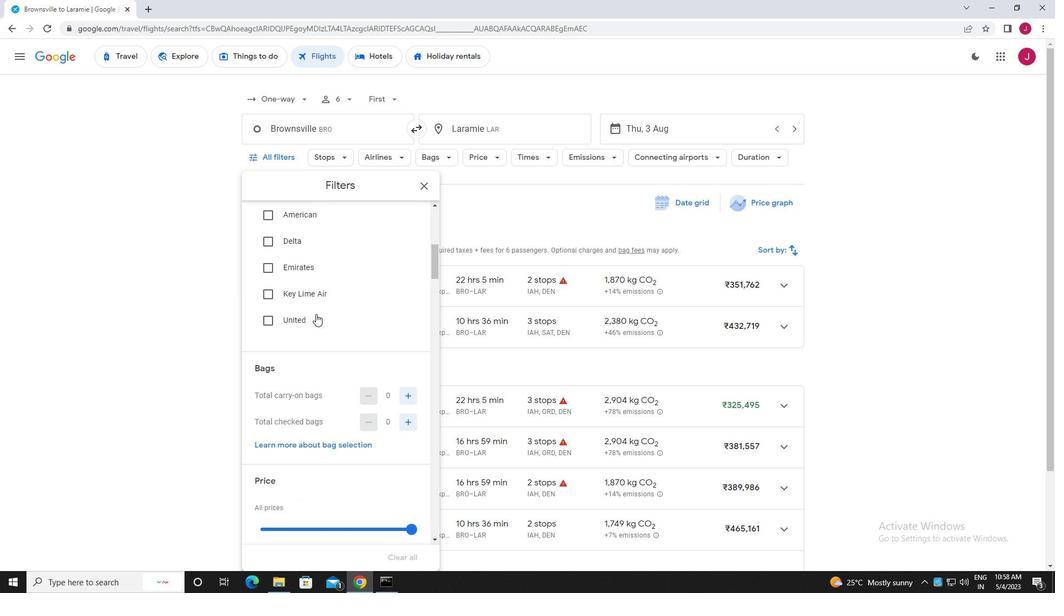 
Action: Mouse moved to (406, 273)
Screenshot: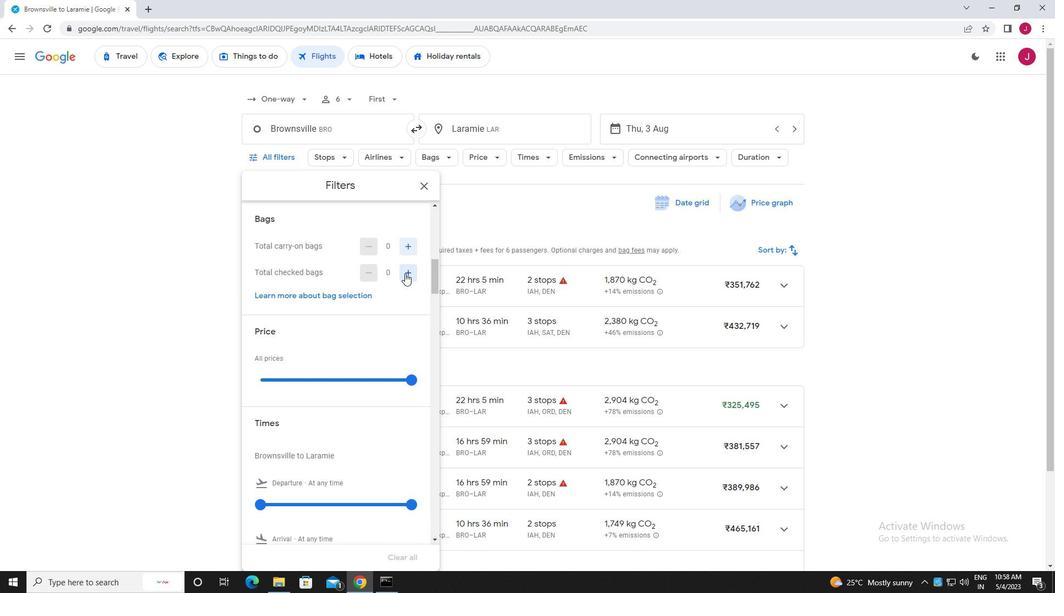 
Action: Mouse pressed left at (406, 273)
Screenshot: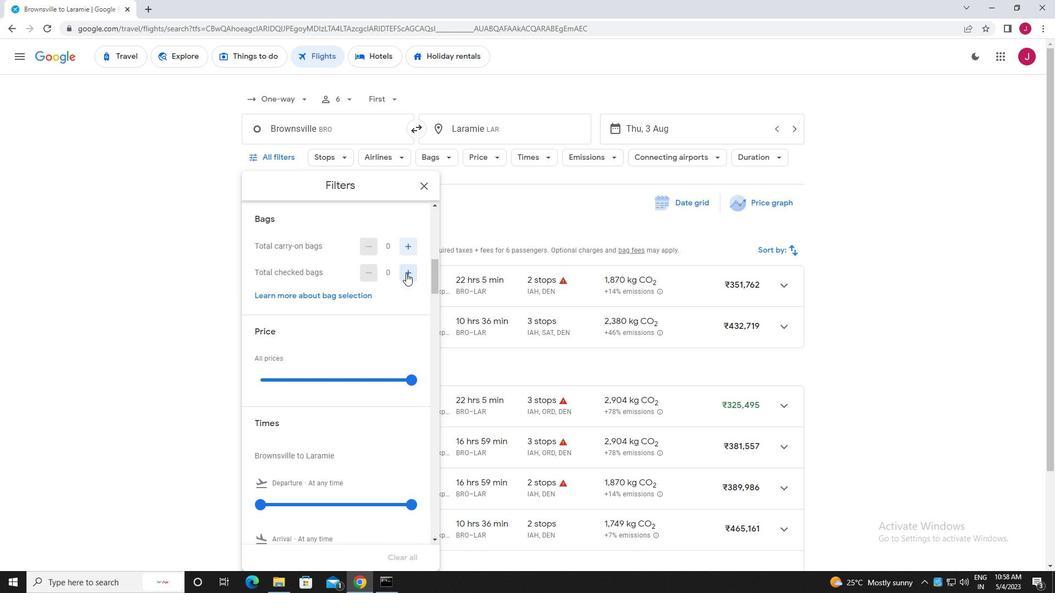 
Action: Mouse moved to (413, 382)
Screenshot: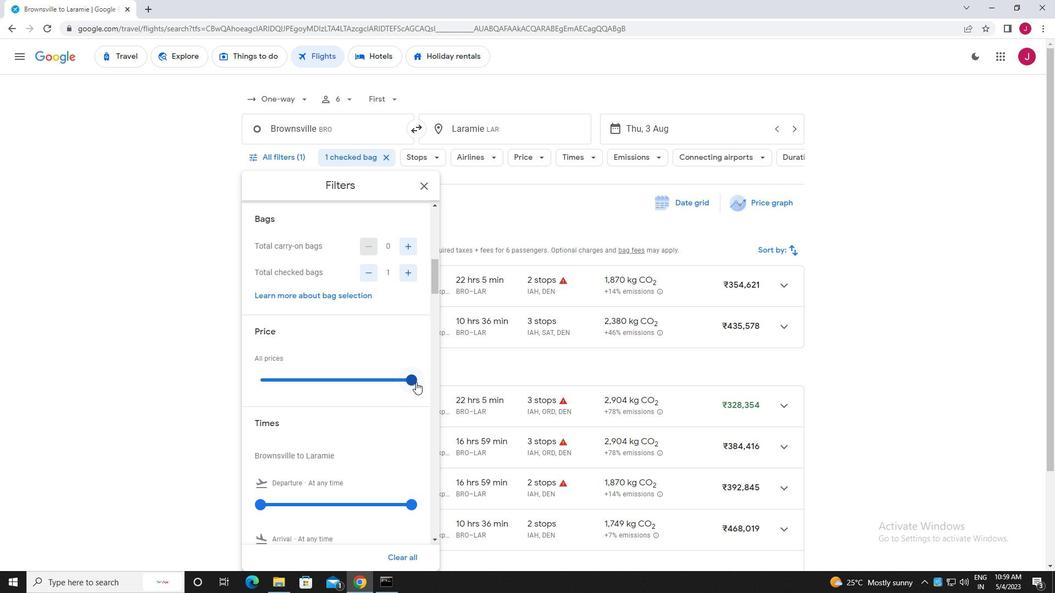 
Action: Mouse pressed left at (413, 382)
Screenshot: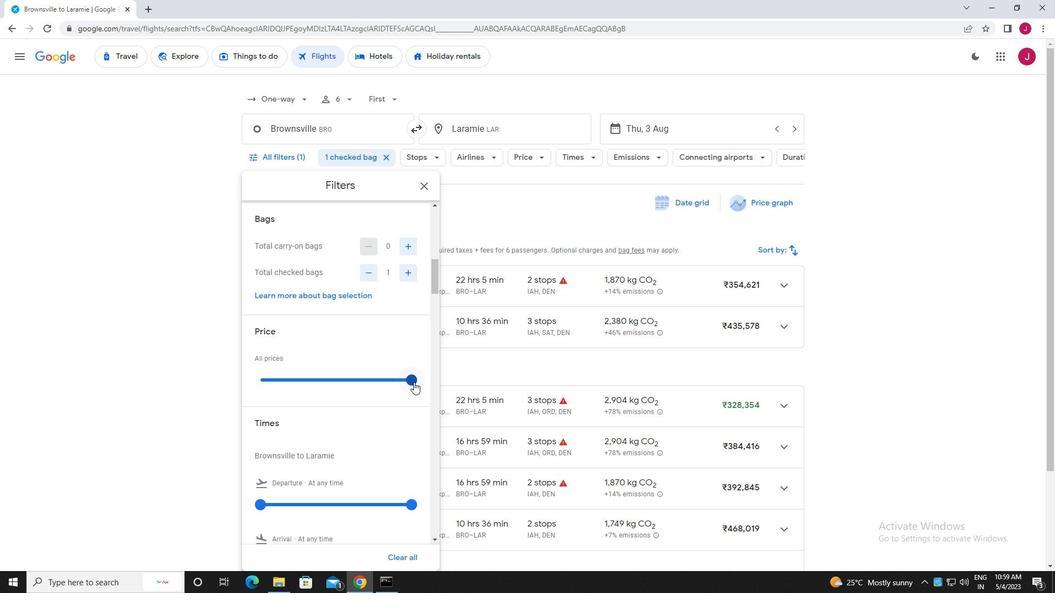 
Action: Mouse moved to (335, 359)
Screenshot: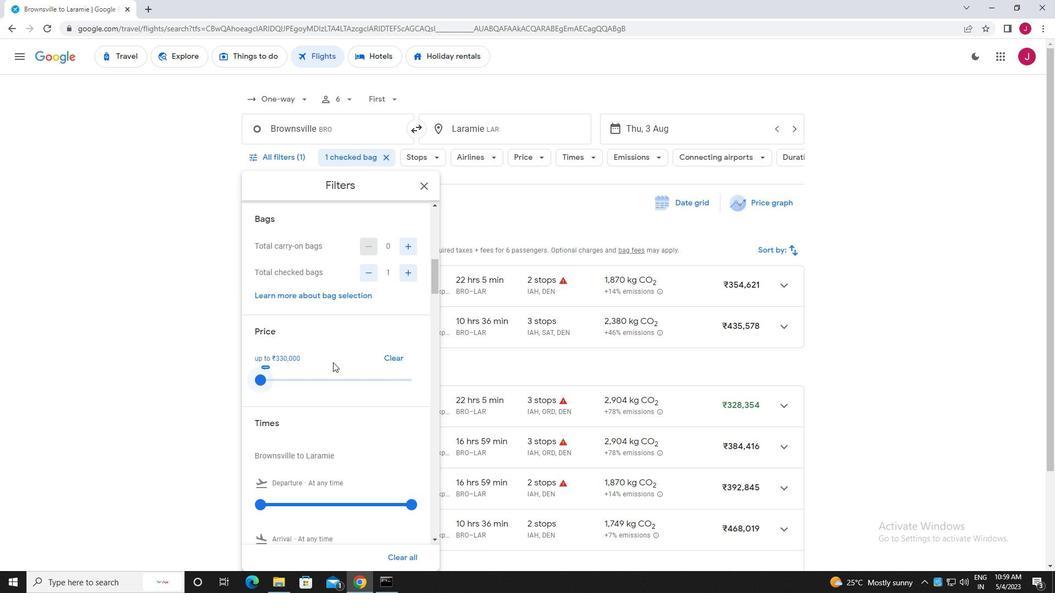 
Action: Mouse scrolled (335, 359) with delta (0, 0)
Screenshot: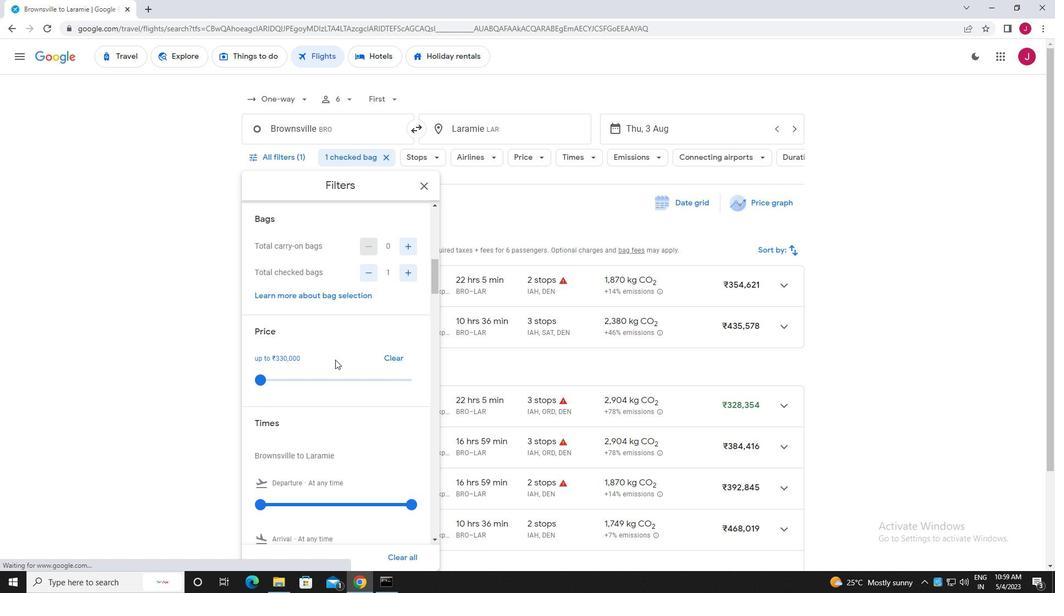 
Action: Mouse scrolled (335, 359) with delta (0, 0)
Screenshot: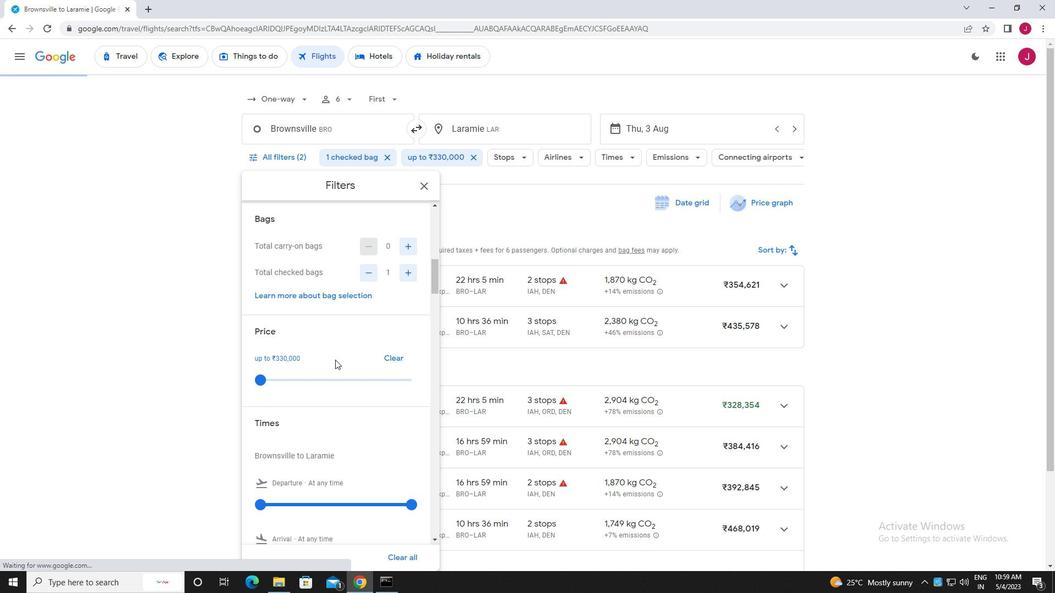 
Action: Mouse scrolled (335, 359) with delta (0, 0)
Screenshot: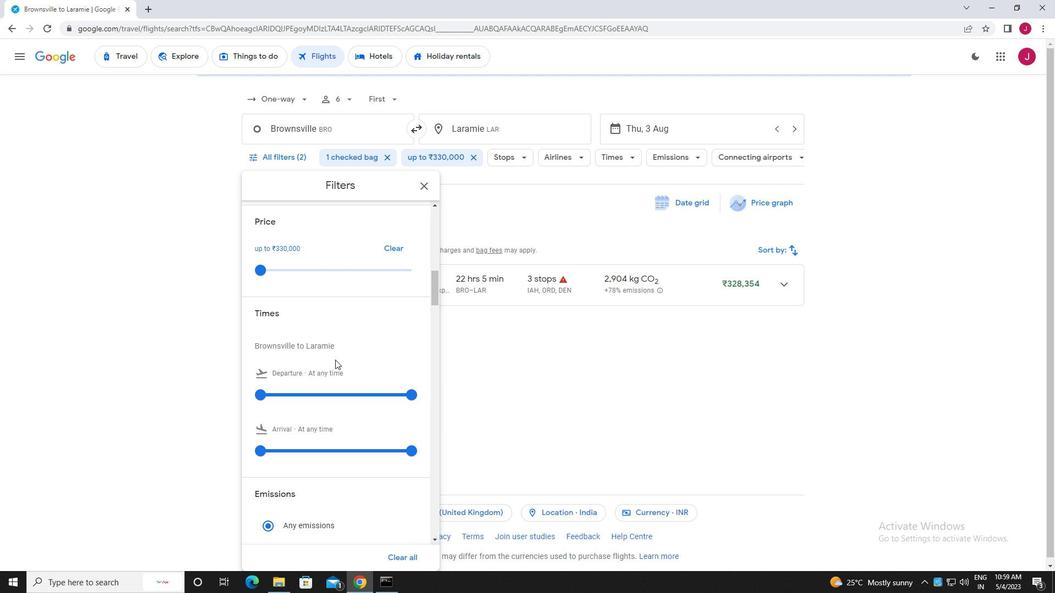 
Action: Mouse moved to (263, 340)
Screenshot: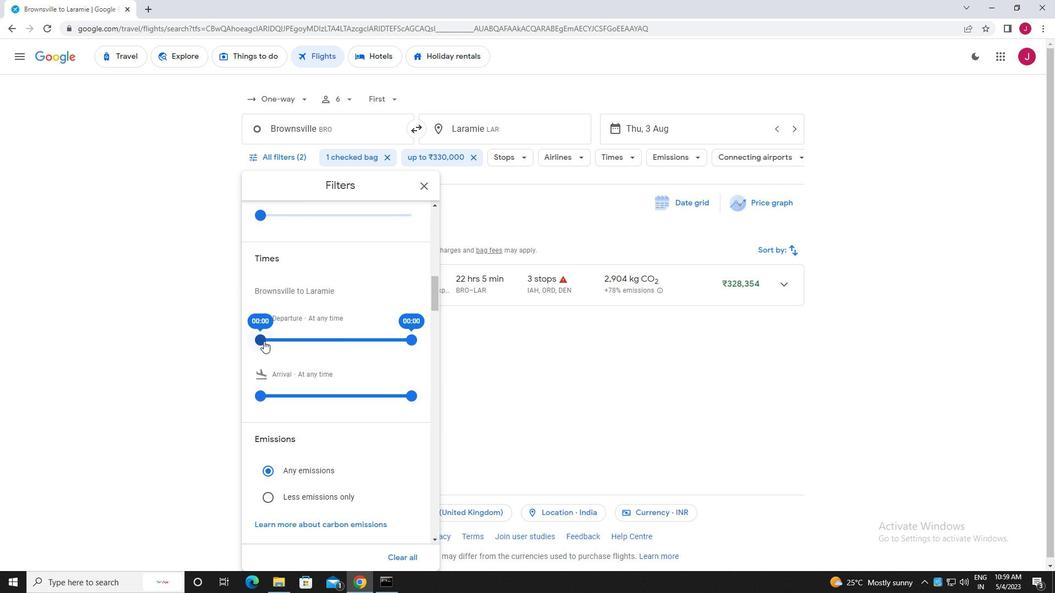 
Action: Mouse pressed left at (263, 340)
Screenshot: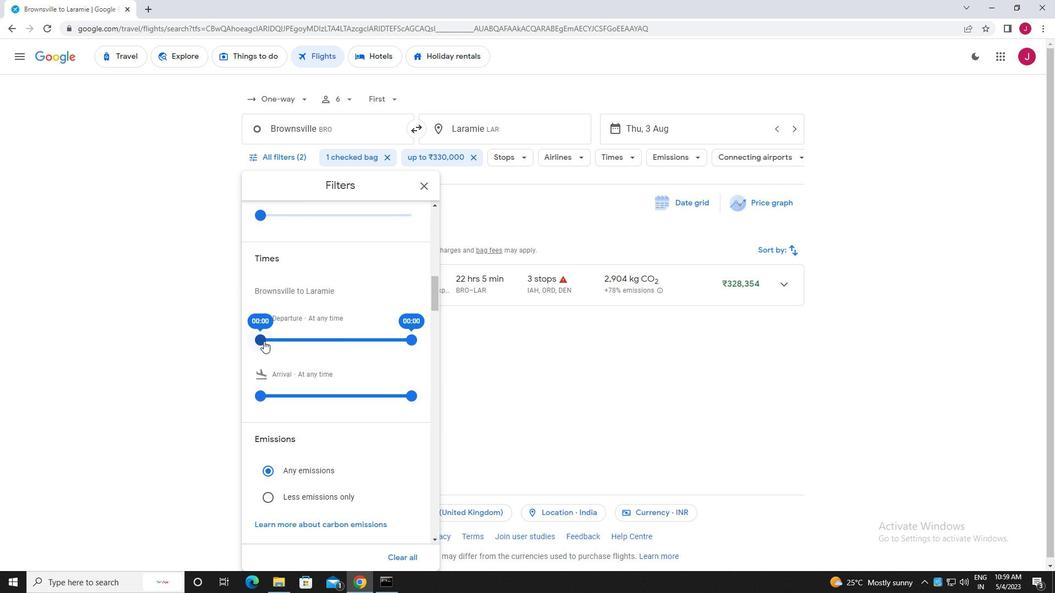 
Action: Mouse moved to (414, 340)
Screenshot: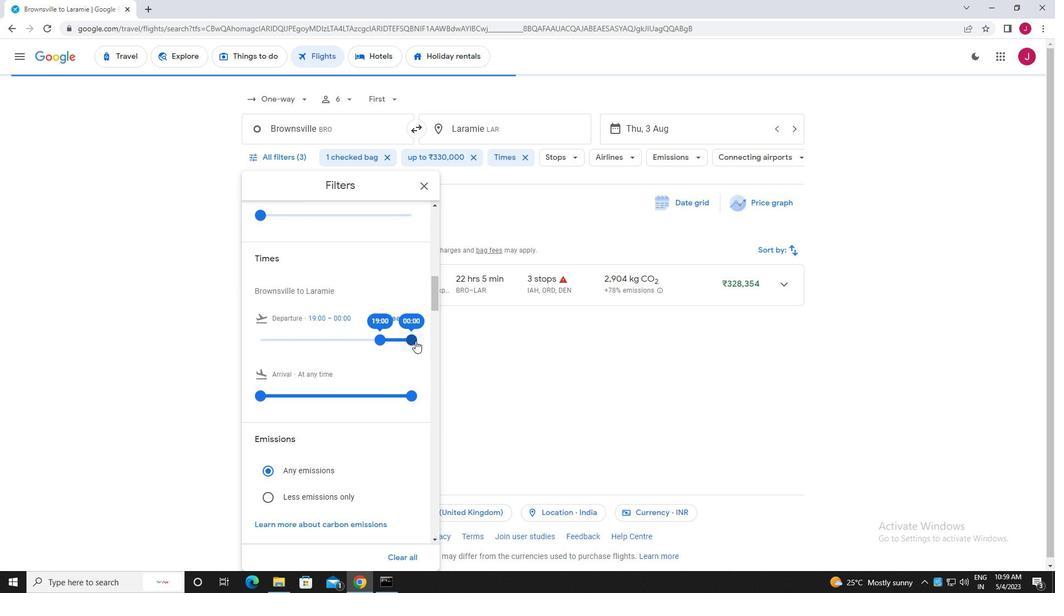 
Action: Mouse pressed left at (414, 340)
Screenshot: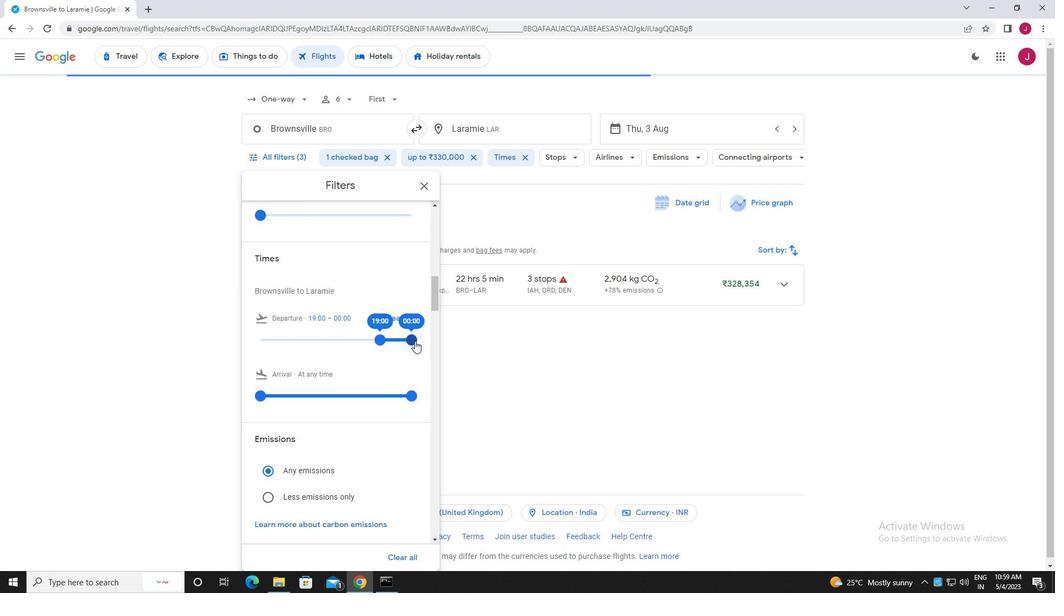
Action: Mouse moved to (424, 186)
Screenshot: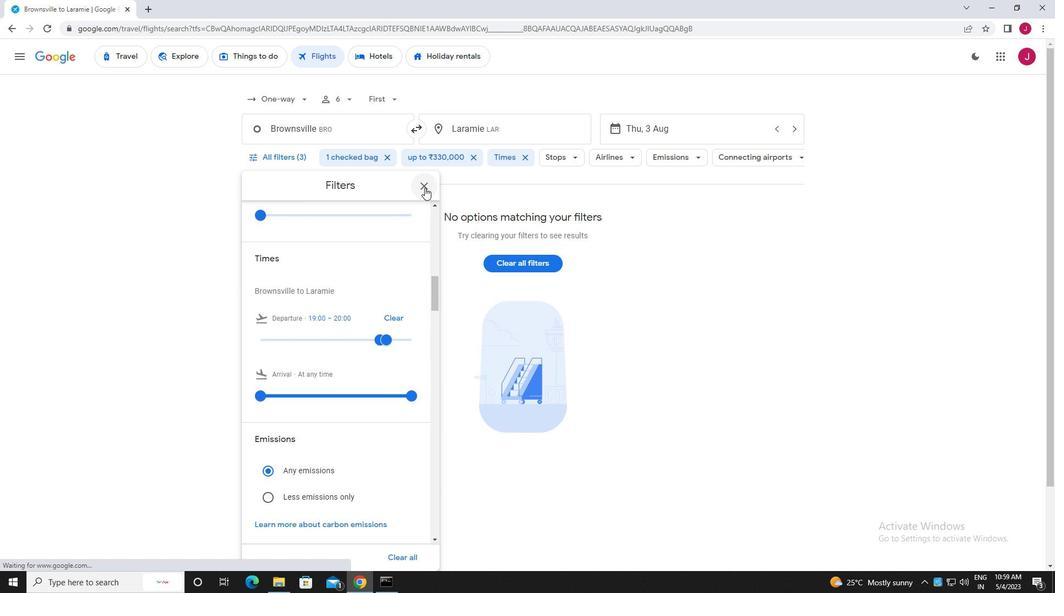 
Action: Mouse pressed left at (424, 186)
Screenshot: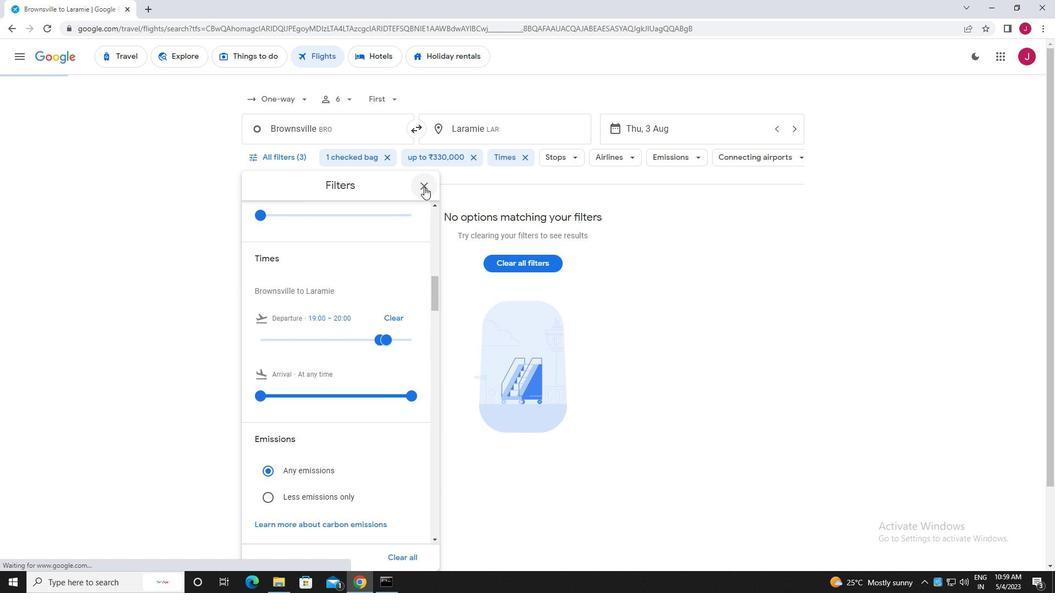 
Action: Mouse moved to (423, 186)
Screenshot: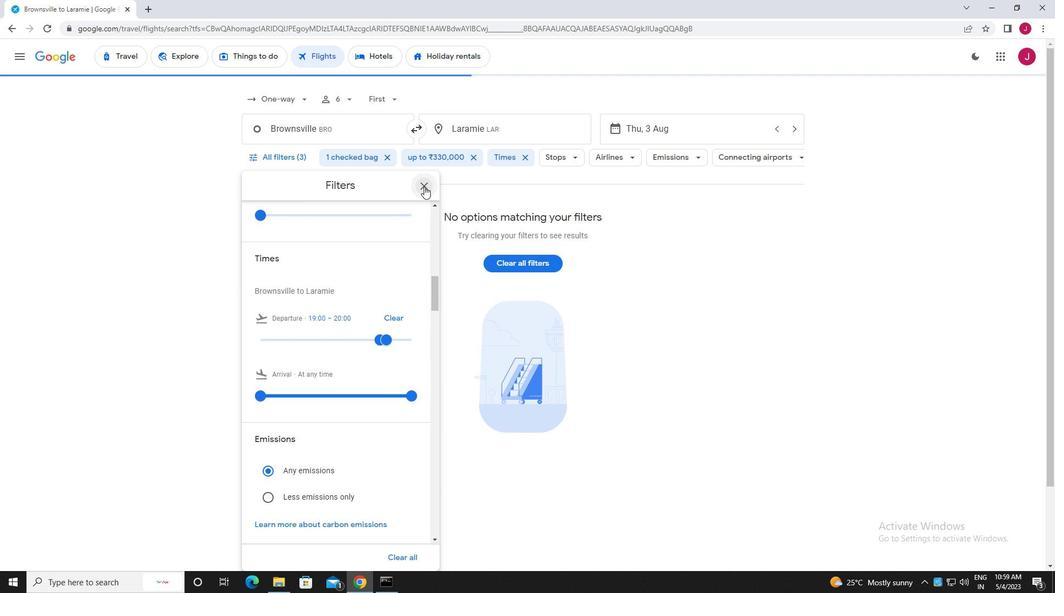 
